 Task: Find a house in Bendigo, VIC for 9 guests from August 8 to August 15, with WiFi, free parking, and TV, within a price range of ₹10,000 to ₹14,000 per night.
Action: Mouse moved to (422, 53)
Screenshot: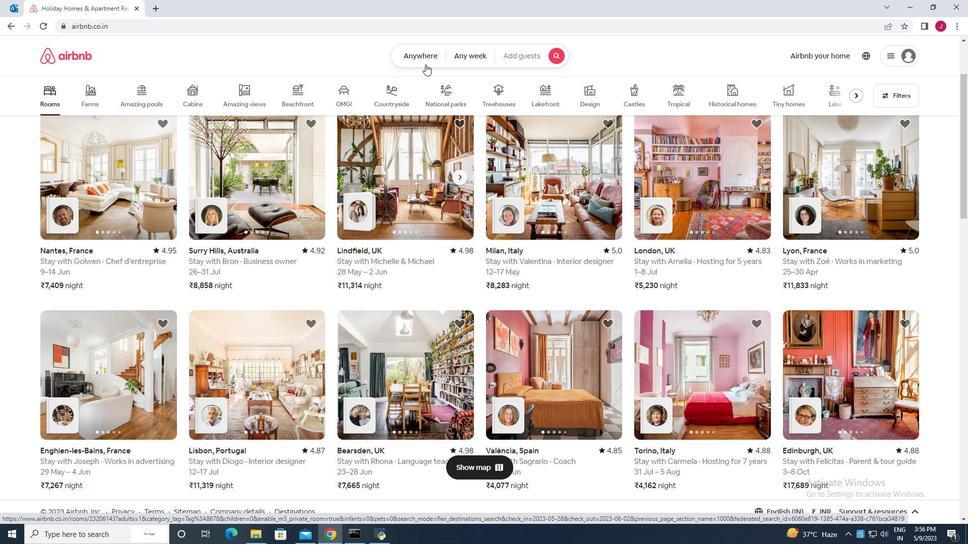 
Action: Mouse pressed left at (422, 53)
Screenshot: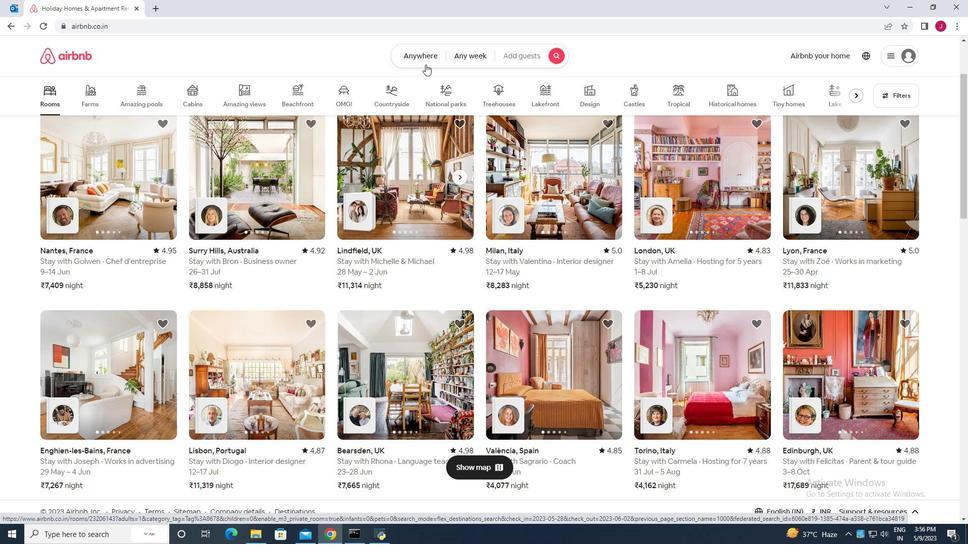 
Action: Mouse moved to (317, 92)
Screenshot: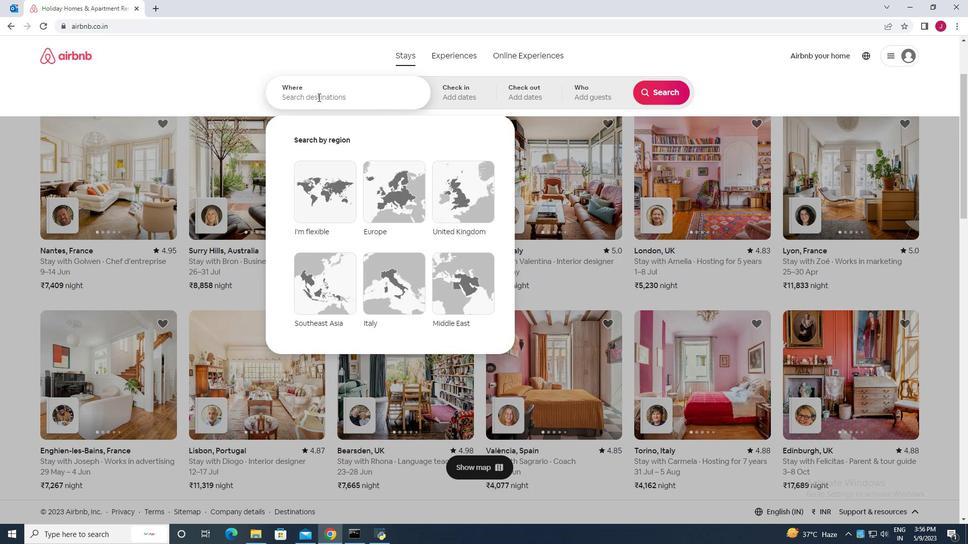 
Action: Mouse pressed left at (317, 92)
Screenshot: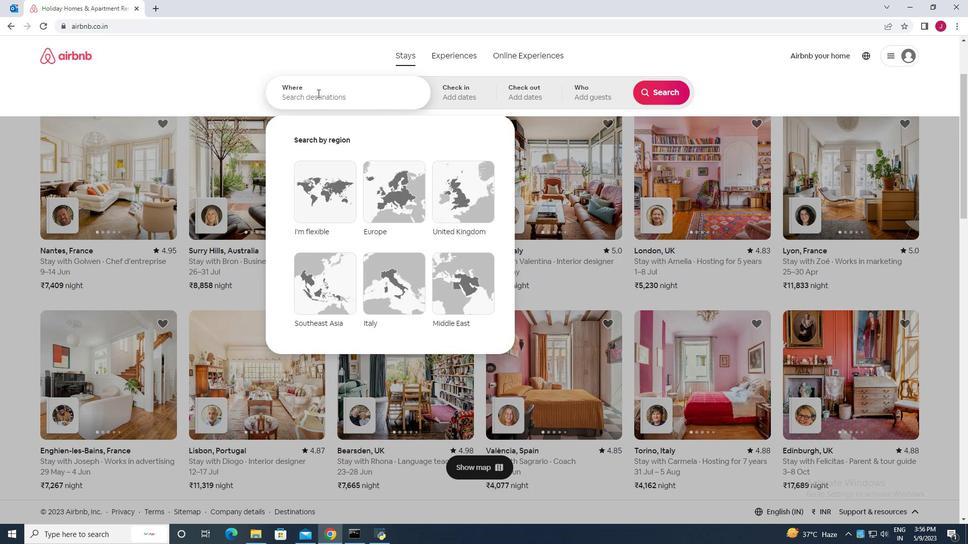 
Action: Key pressed bendigo<Key.space>australia
Screenshot: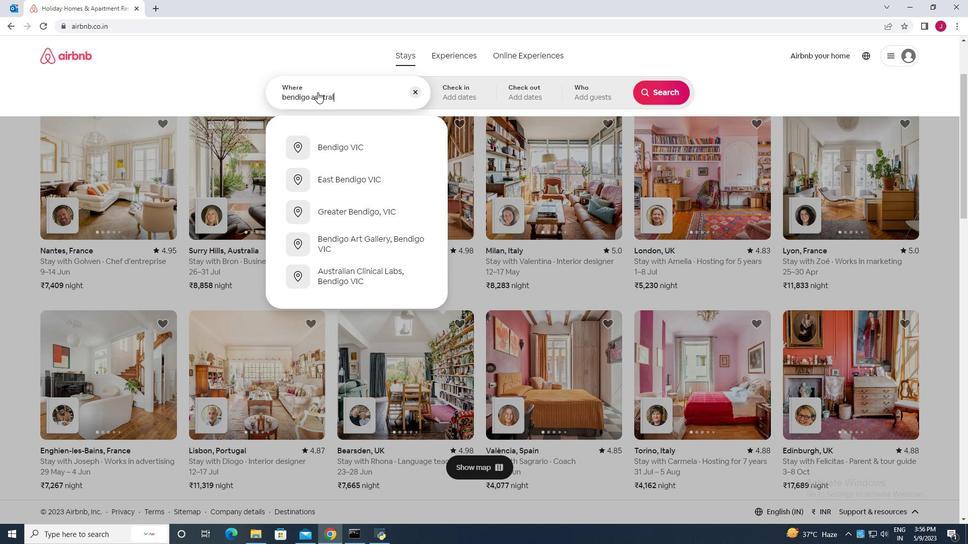 
Action: Mouse moved to (328, 127)
Screenshot: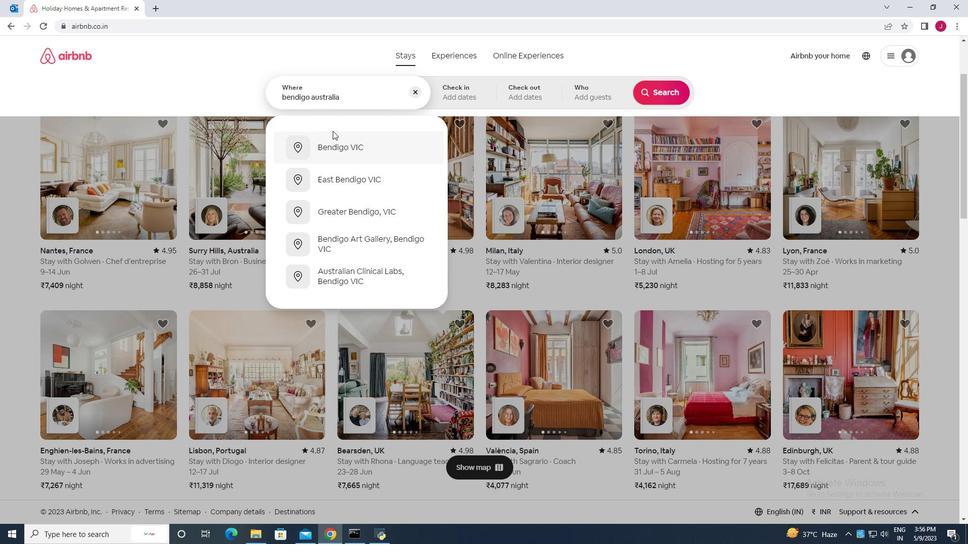 
Action: Key pressed <Key.enter>
Screenshot: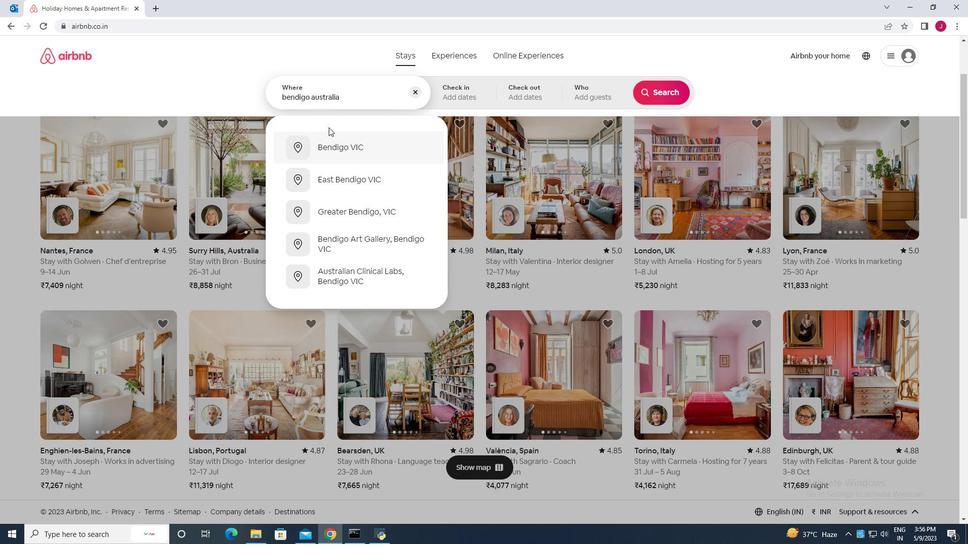 
Action: Mouse moved to (656, 177)
Screenshot: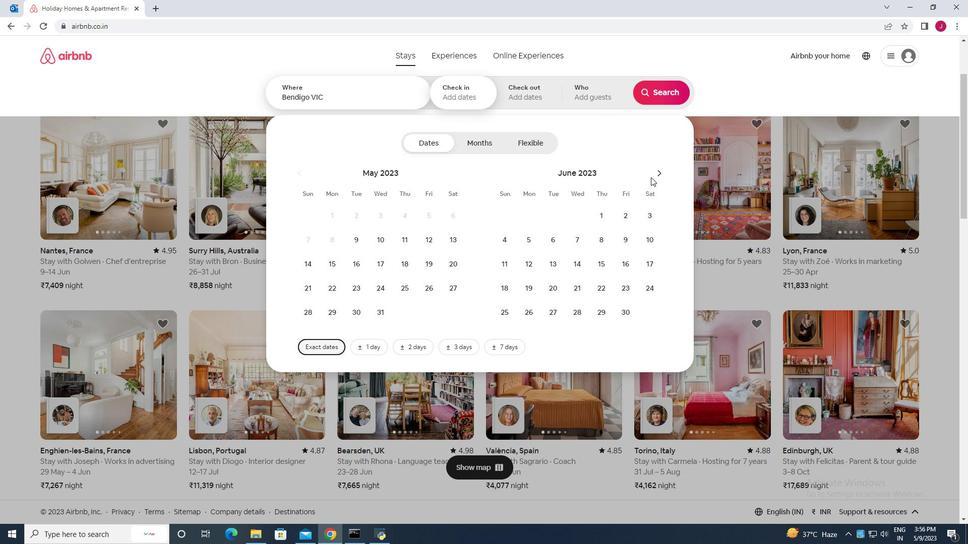 
Action: Mouse pressed left at (656, 177)
Screenshot: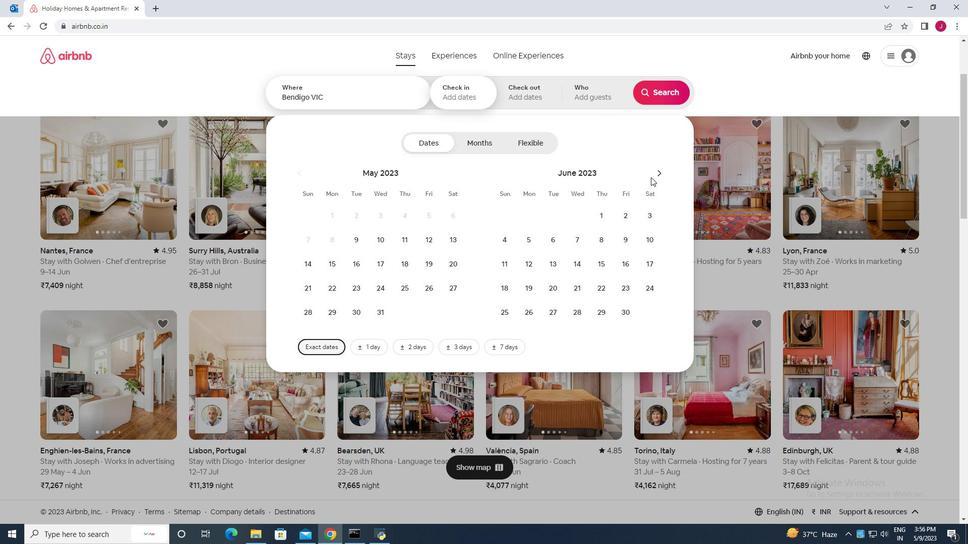 
Action: Mouse pressed left at (656, 177)
Screenshot: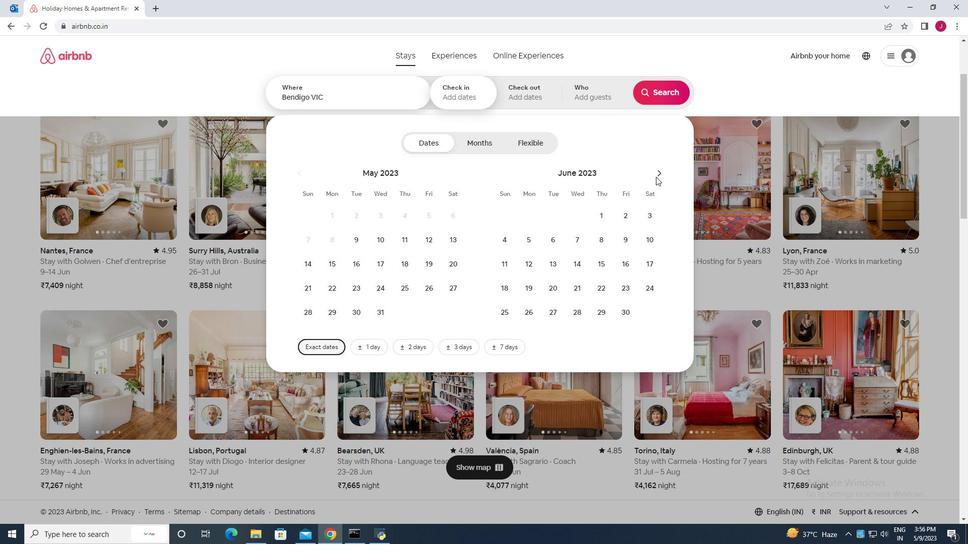 
Action: Mouse moved to (655, 176)
Screenshot: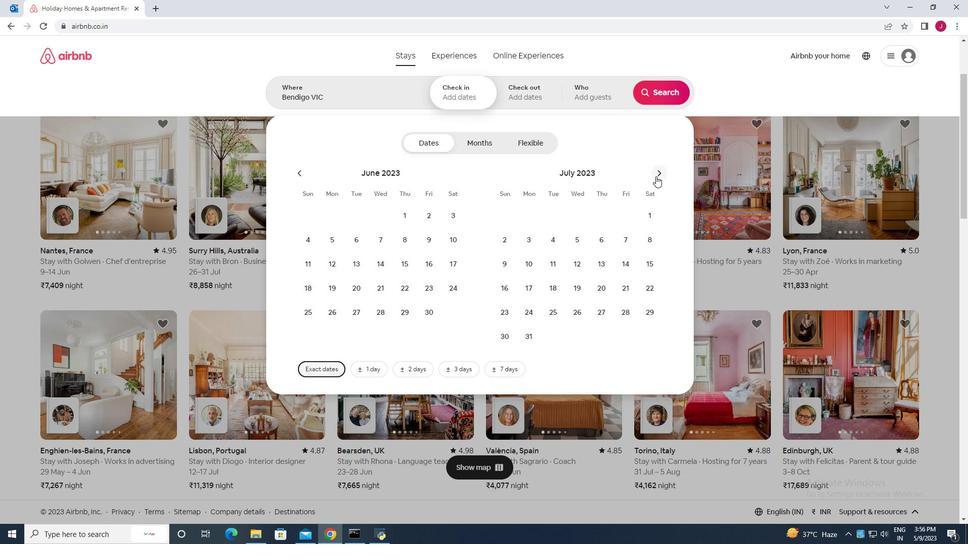 
Action: Mouse pressed left at (655, 176)
Screenshot: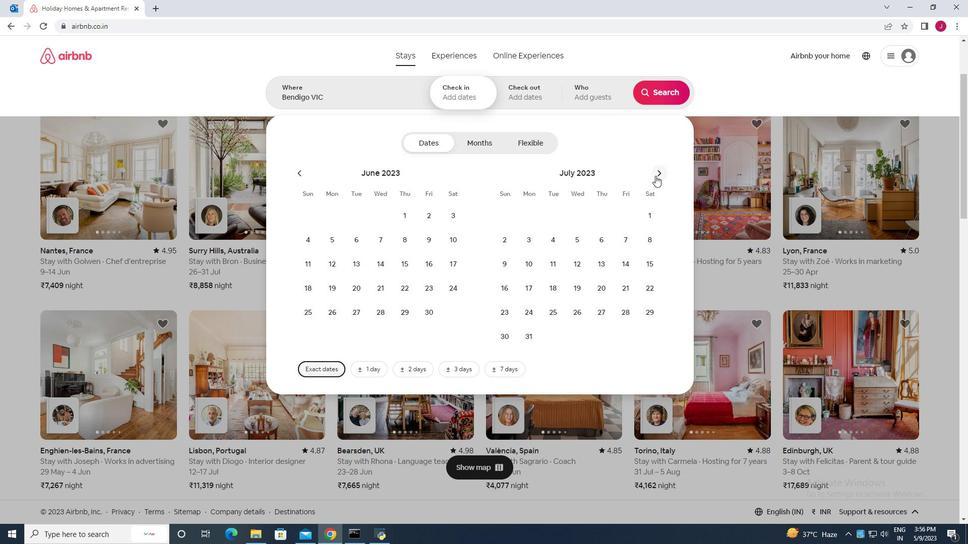 
Action: Mouse moved to (550, 243)
Screenshot: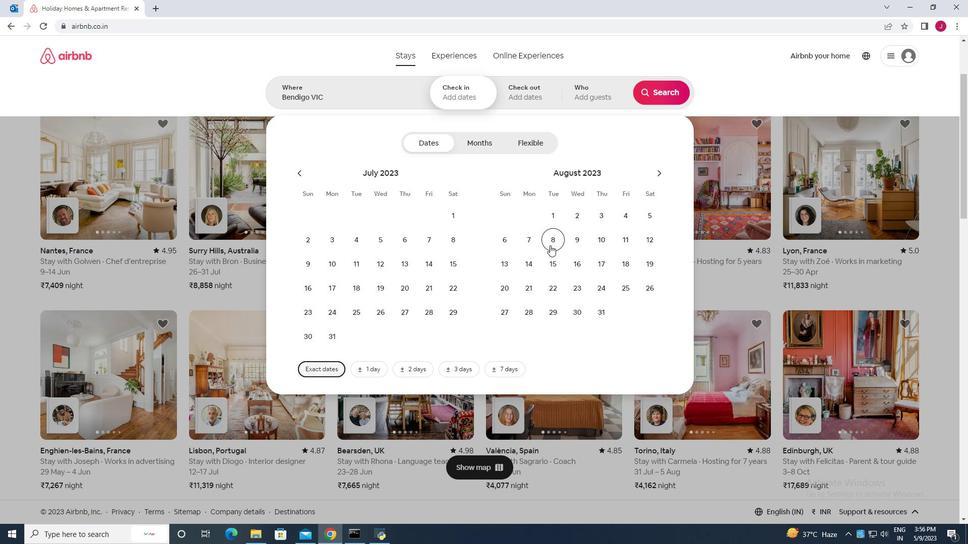 
Action: Mouse pressed left at (550, 243)
Screenshot: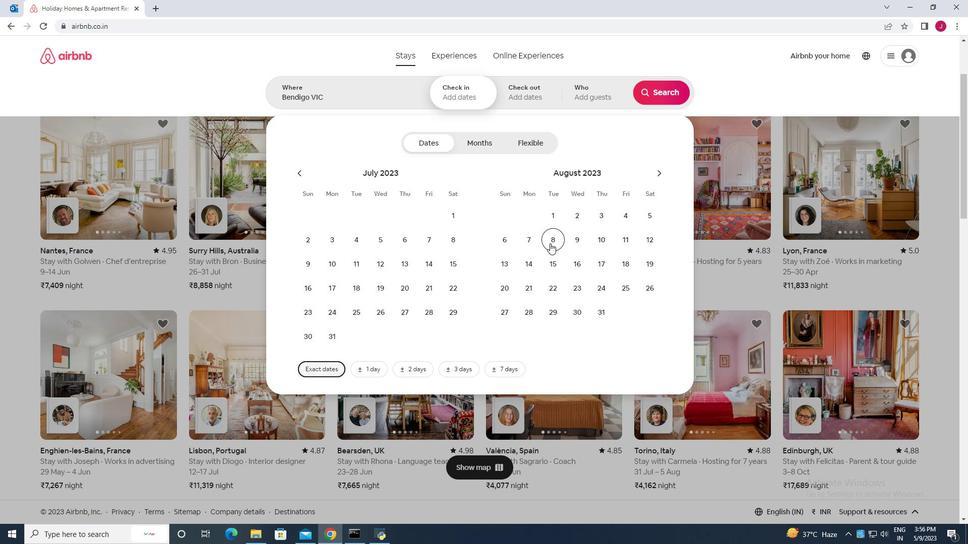 
Action: Mouse moved to (553, 261)
Screenshot: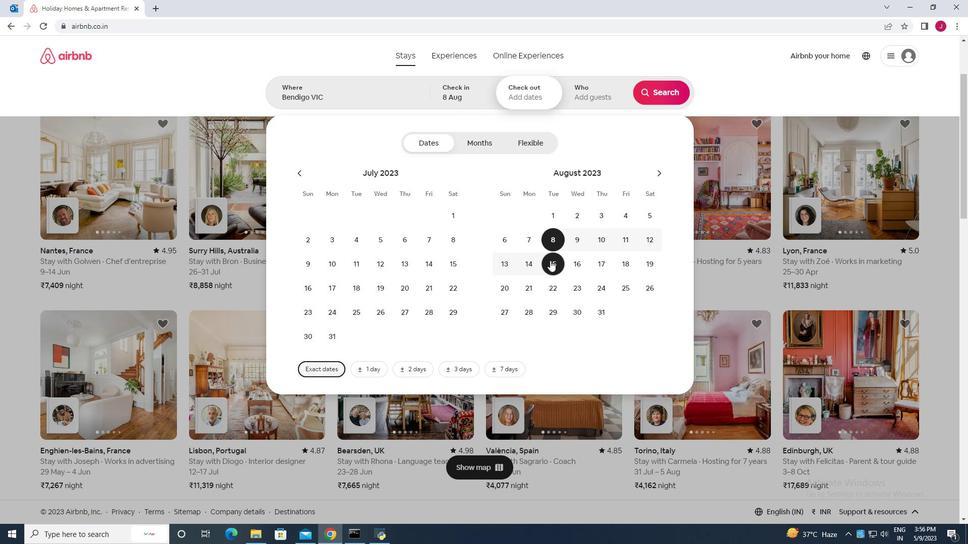 
Action: Mouse pressed left at (553, 261)
Screenshot: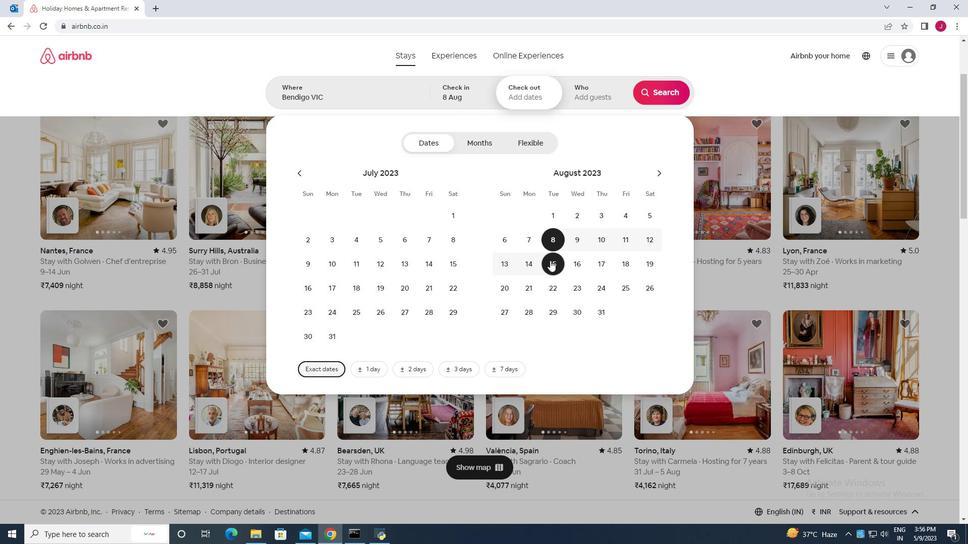 
Action: Mouse moved to (600, 94)
Screenshot: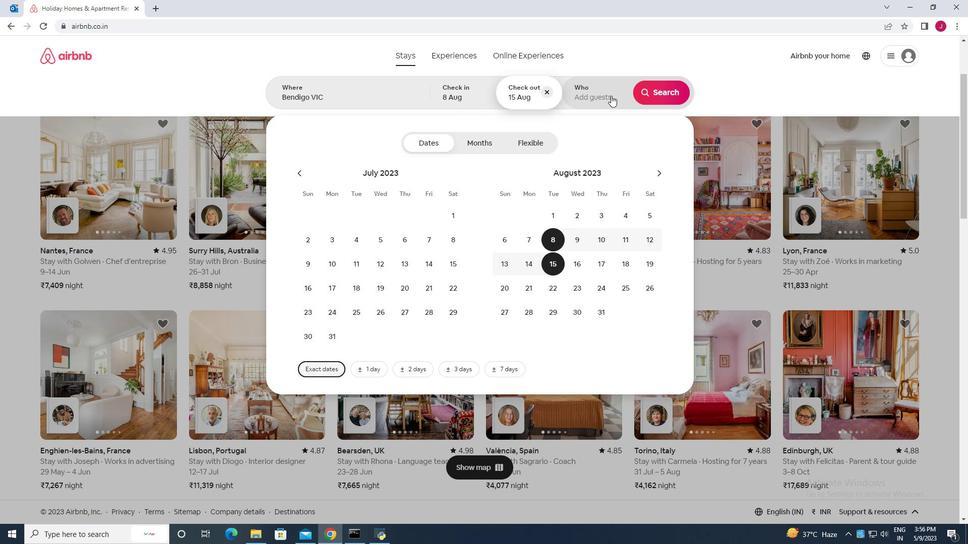 
Action: Mouse pressed left at (600, 94)
Screenshot: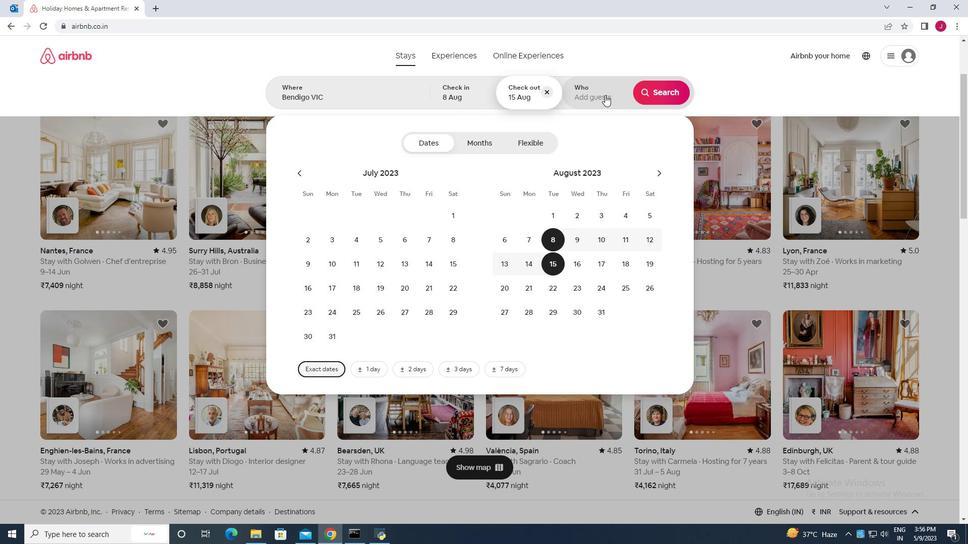 
Action: Mouse moved to (659, 145)
Screenshot: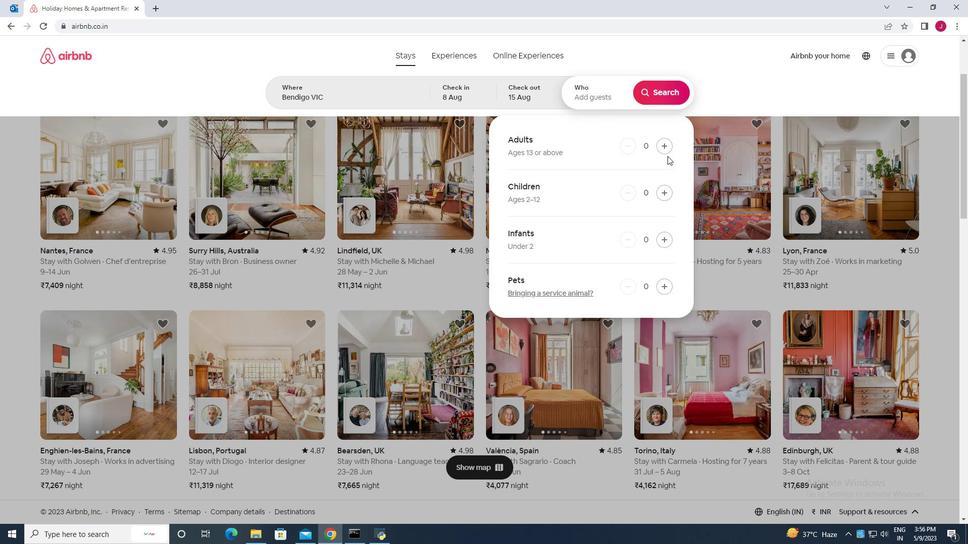 
Action: Mouse pressed left at (659, 145)
Screenshot: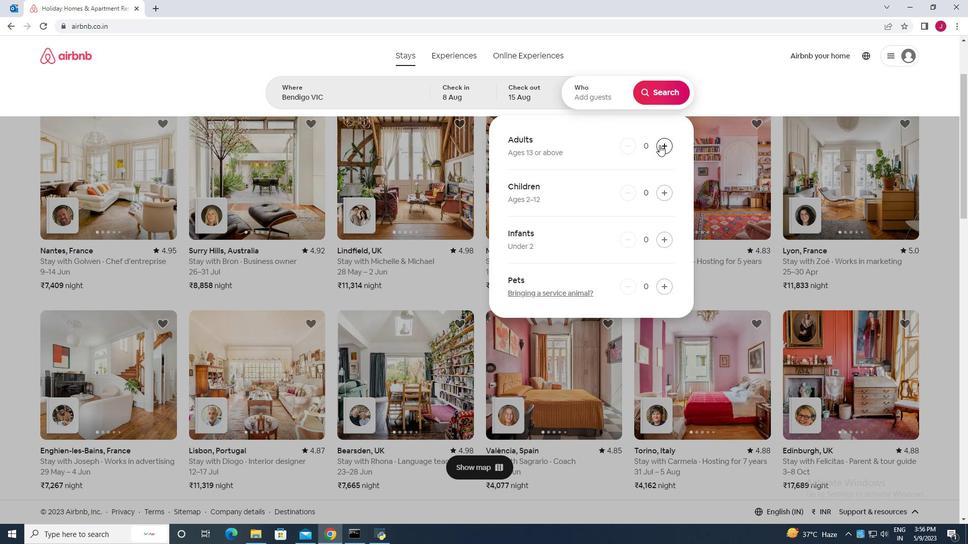 
Action: Mouse moved to (661, 145)
Screenshot: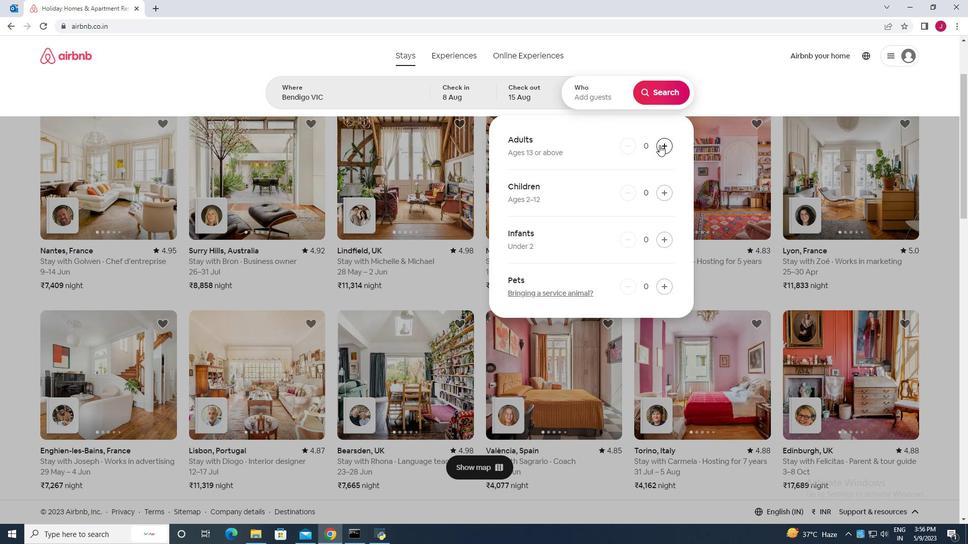 
Action: Mouse pressed left at (661, 145)
Screenshot: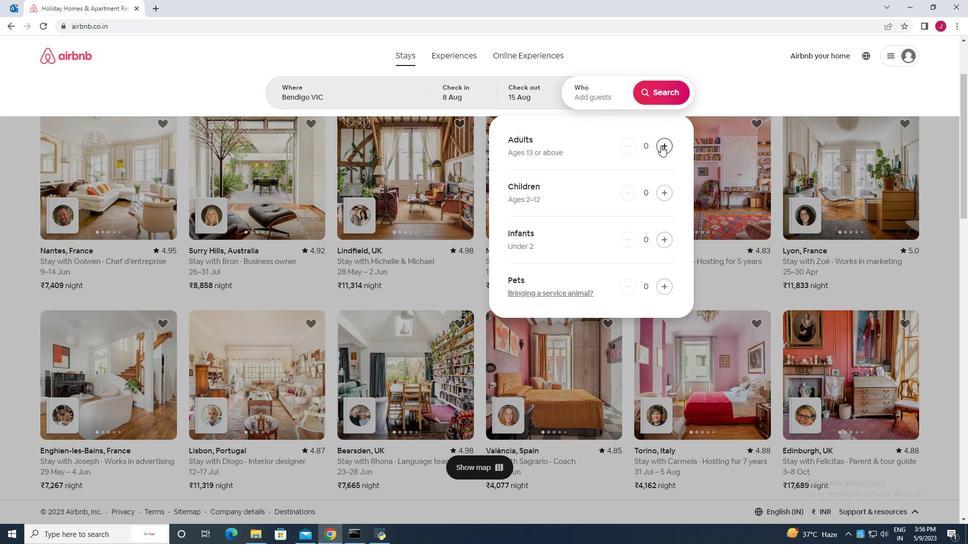 
Action: Mouse moved to (661, 145)
Screenshot: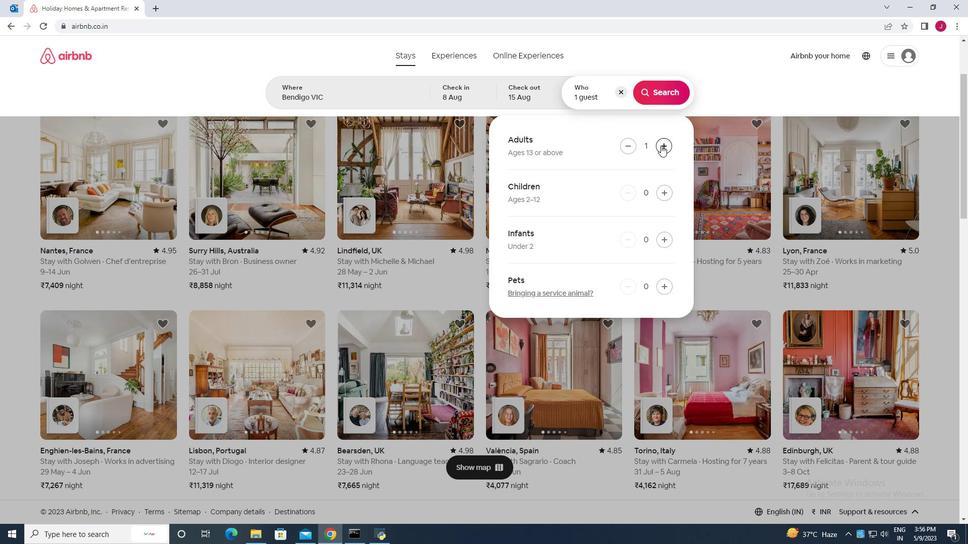 
Action: Mouse pressed left at (661, 145)
Screenshot: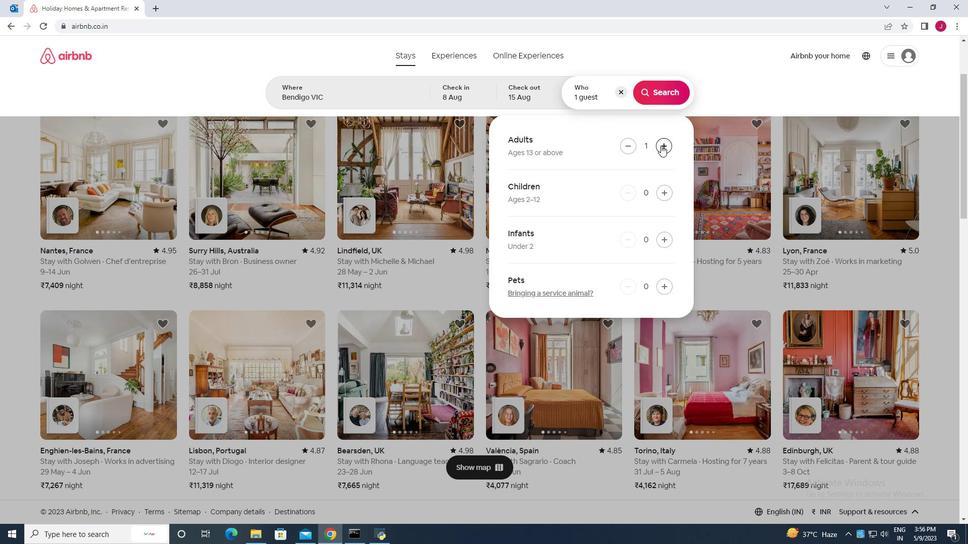 
Action: Mouse pressed left at (661, 145)
Screenshot: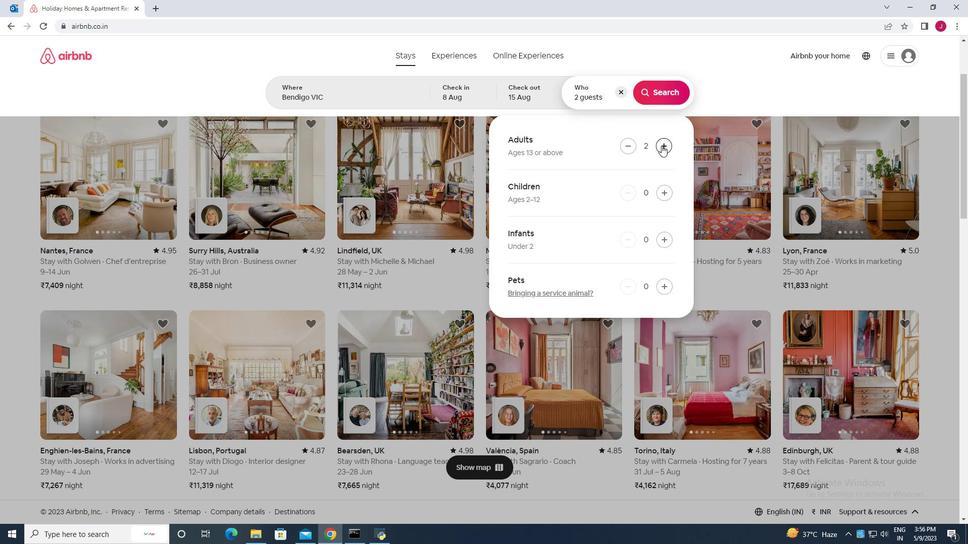 
Action: Mouse pressed left at (661, 145)
Screenshot: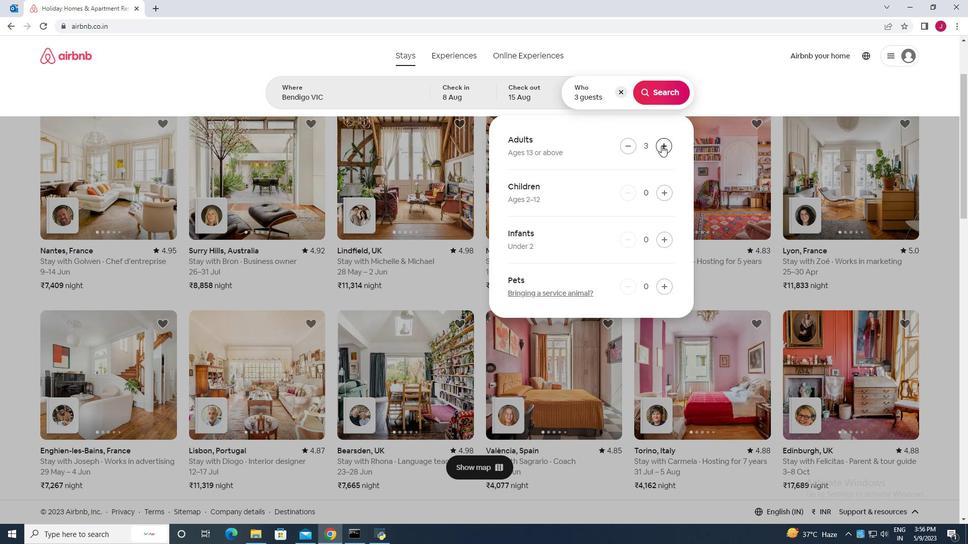 
Action: Mouse pressed left at (661, 145)
Screenshot: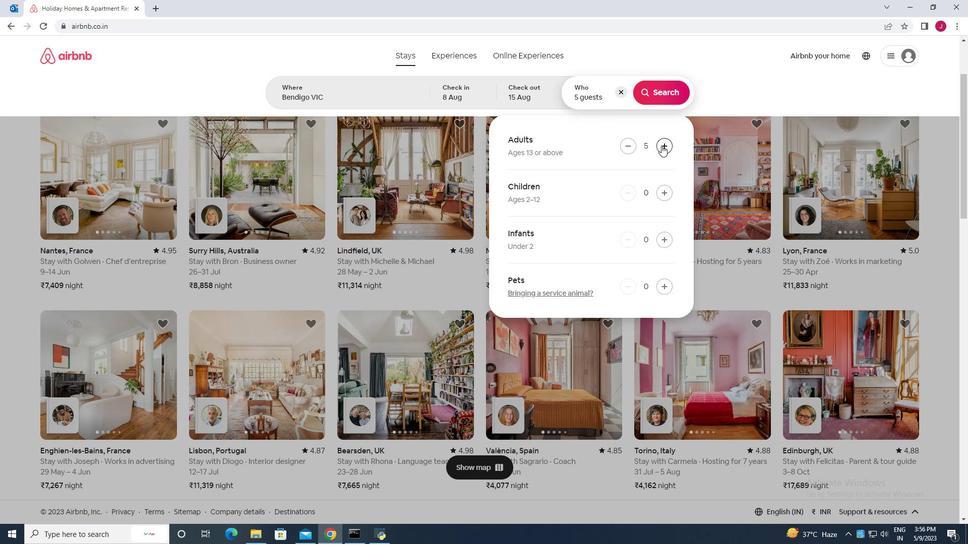 
Action: Mouse pressed left at (661, 145)
Screenshot: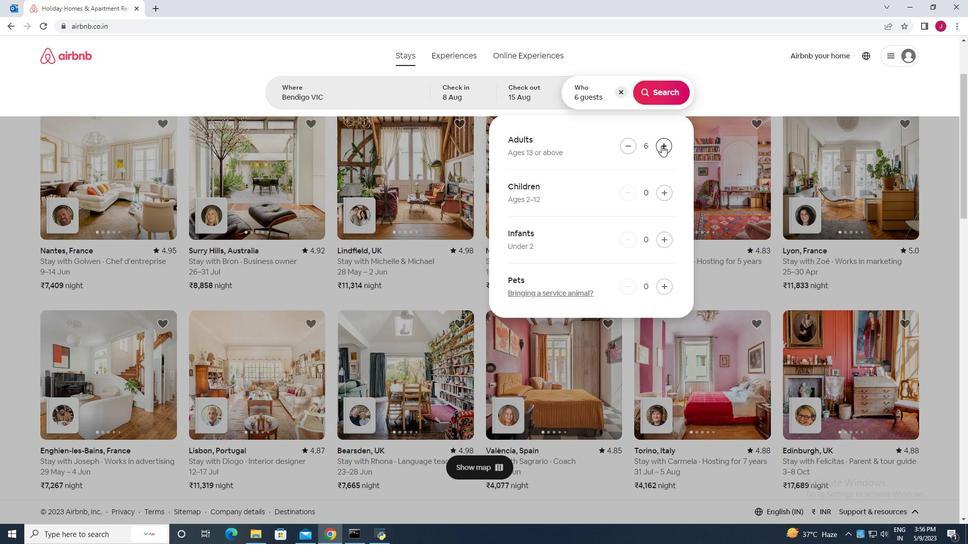 
Action: Mouse pressed left at (661, 145)
Screenshot: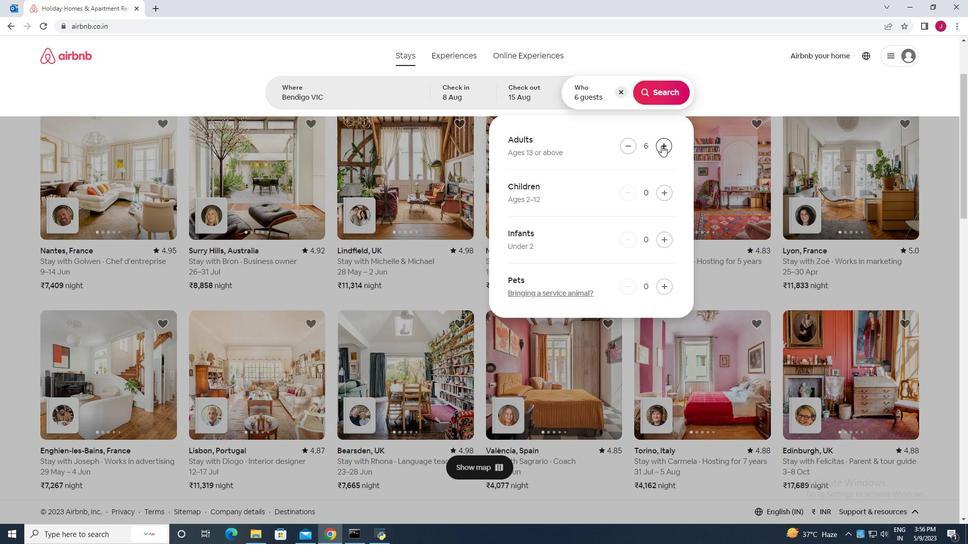 
Action: Mouse moved to (666, 147)
Screenshot: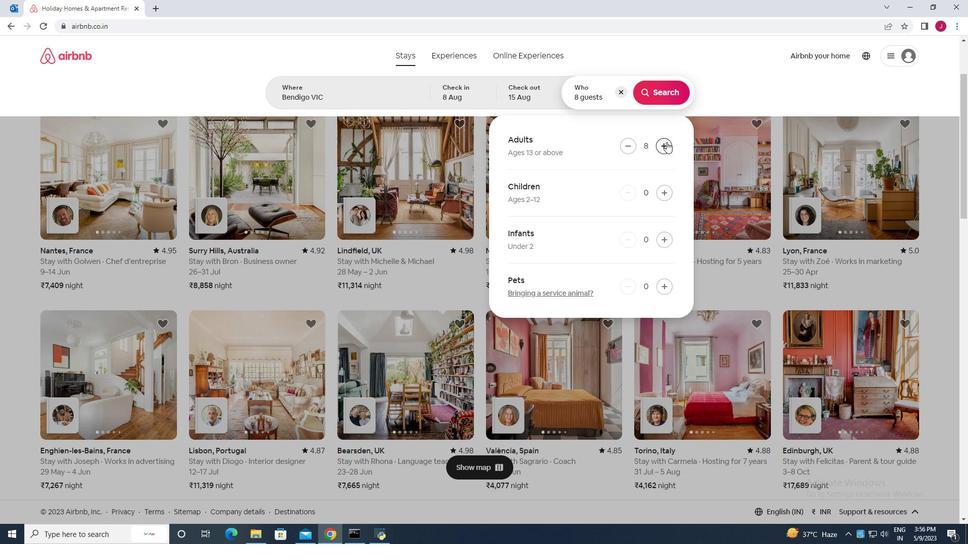 
Action: Mouse pressed left at (666, 147)
Screenshot: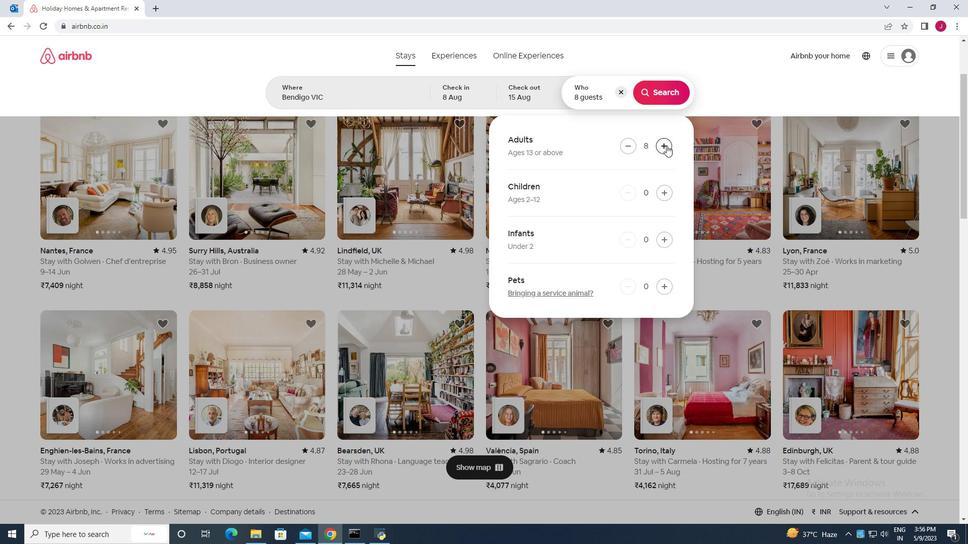 
Action: Mouse moved to (664, 88)
Screenshot: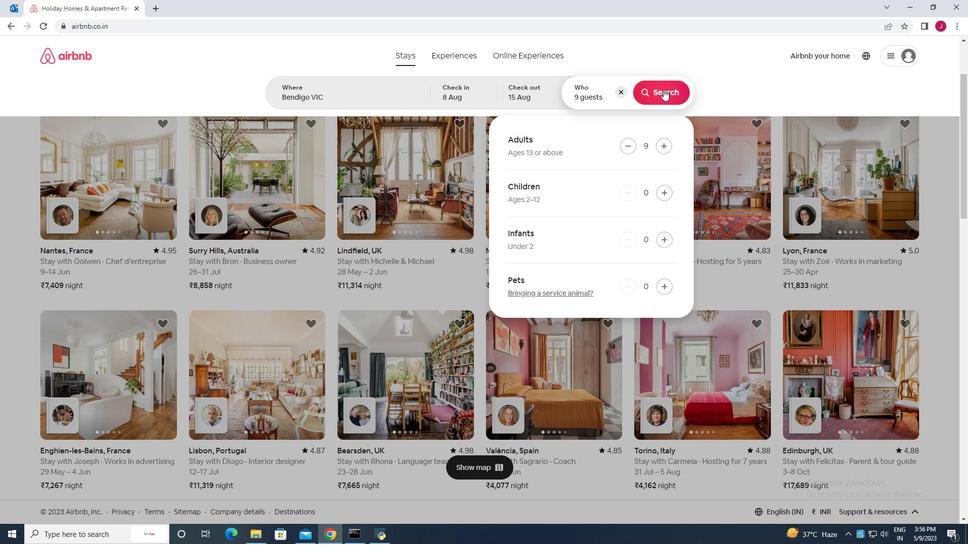 
Action: Mouse pressed left at (664, 88)
Screenshot: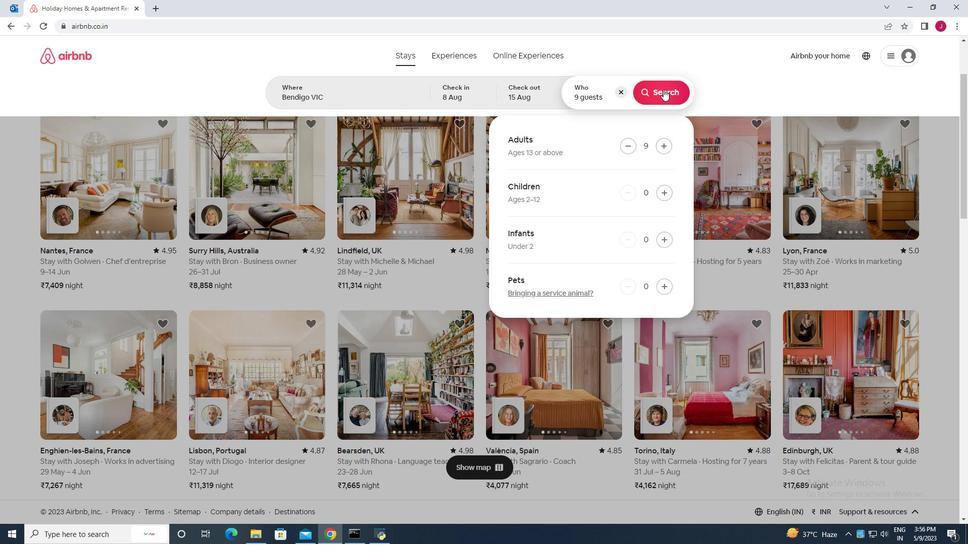 
Action: Mouse moved to (932, 94)
Screenshot: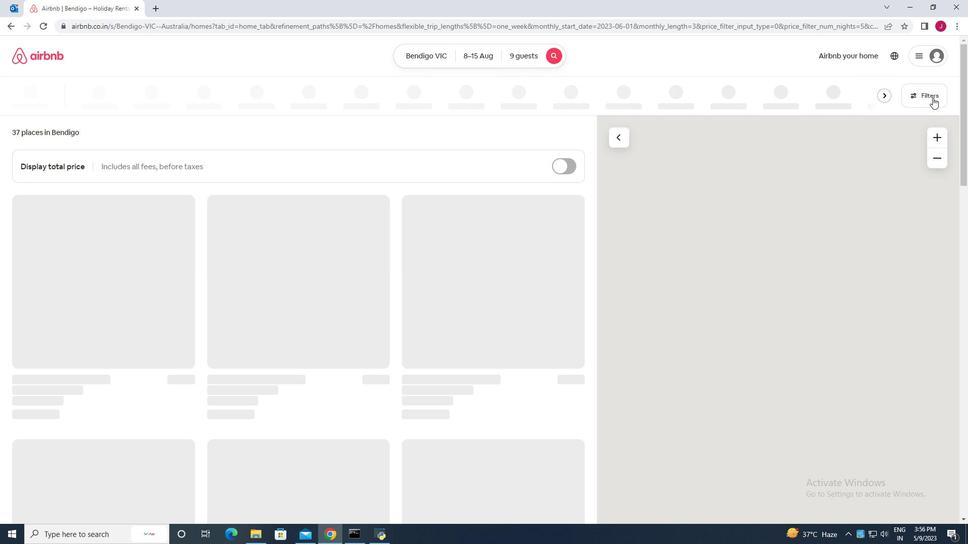 
Action: Mouse pressed left at (932, 94)
Screenshot: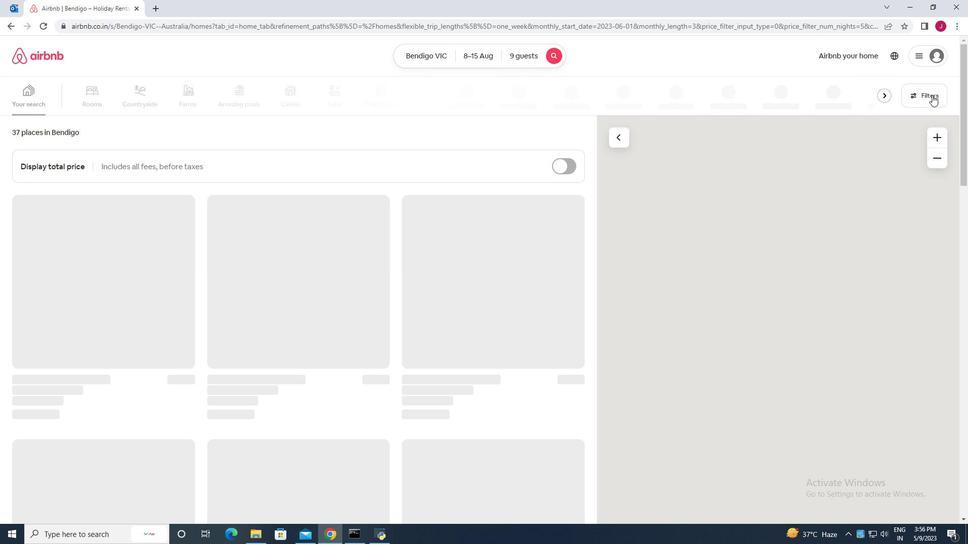 
Action: Mouse moved to (390, 336)
Screenshot: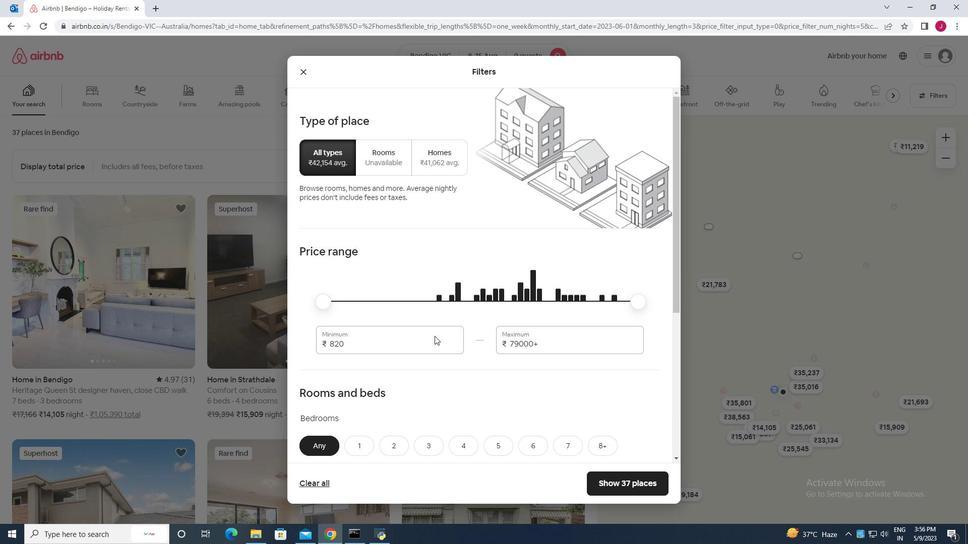 
Action: Mouse pressed left at (390, 336)
Screenshot: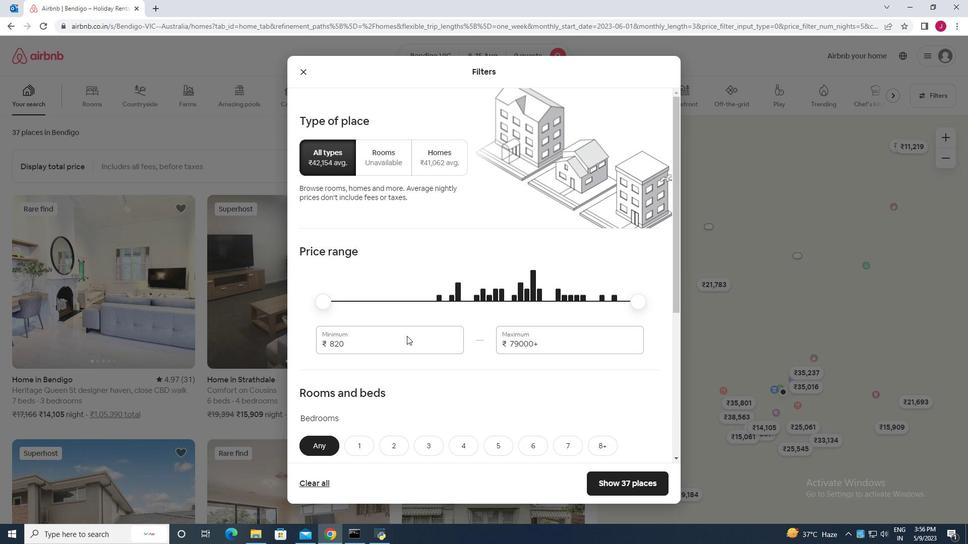 
Action: Mouse moved to (390, 336)
Screenshot: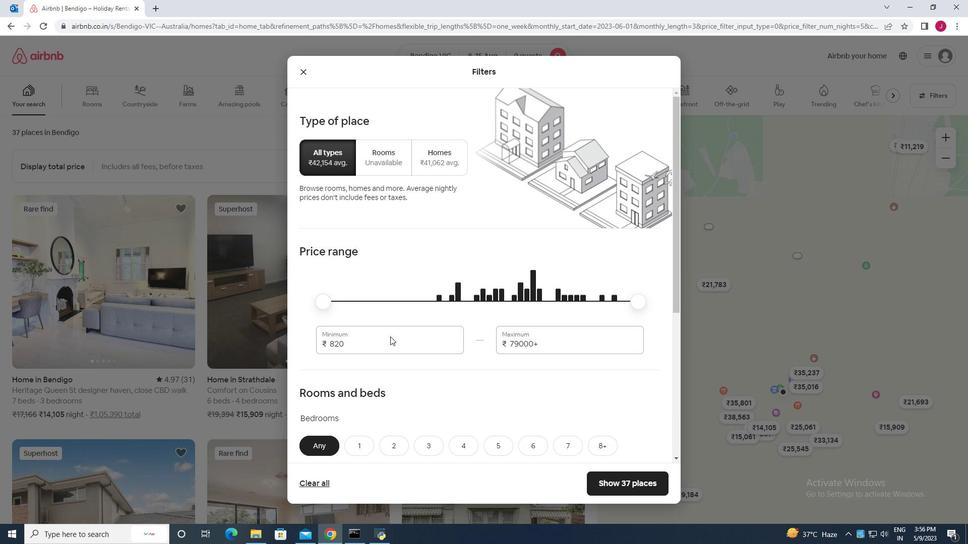 
Action: Key pressed <Key.backspace><Key.backspace><Key.backspace>10000
Screenshot: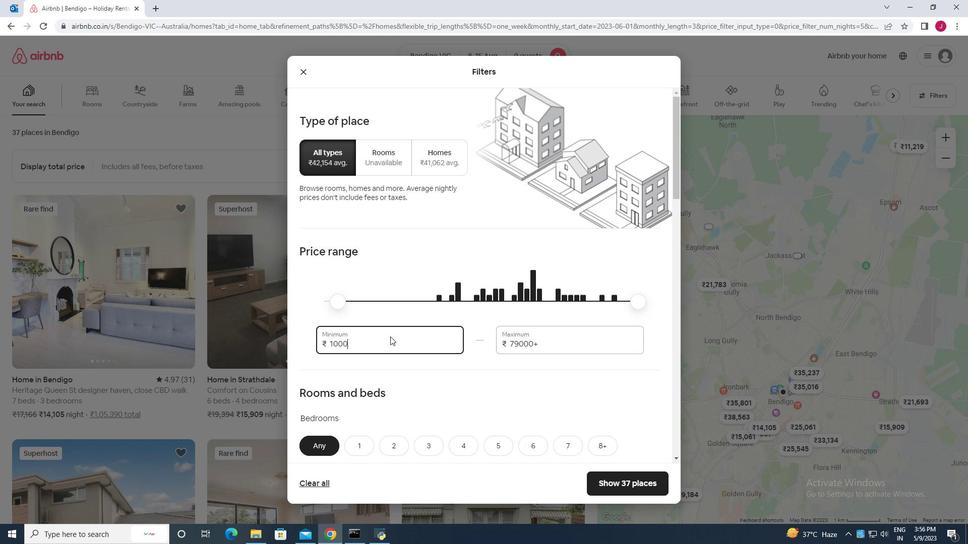 
Action: Mouse moved to (552, 343)
Screenshot: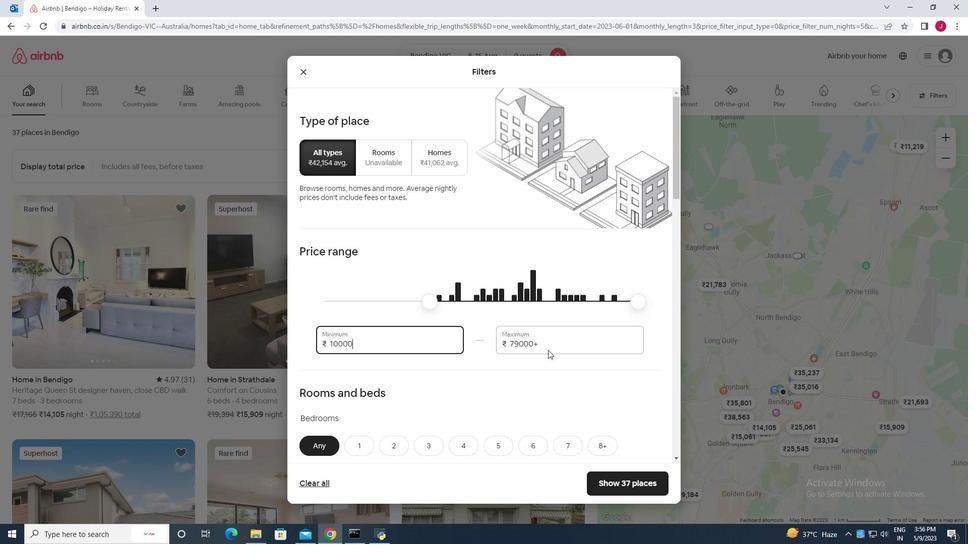 
Action: Mouse pressed left at (552, 343)
Screenshot: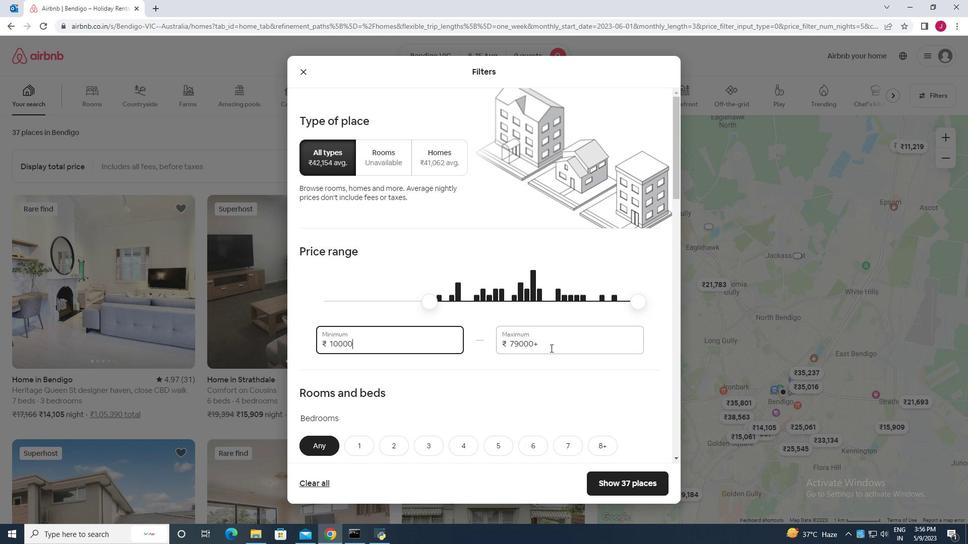 
Action: Key pressed <Key.backspace><Key.backspace><Key.backspace><Key.backspace><Key.backspace><Key.backspace><Key.backspace><Key.backspace><Key.backspace><Key.backspace><Key.backspace><Key.backspace>14000
Screenshot: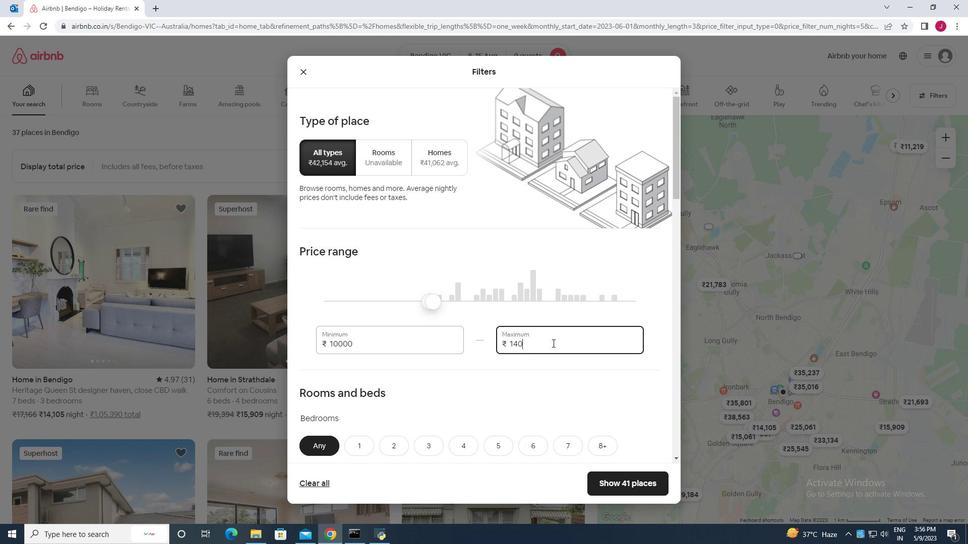 
Action: Mouse moved to (553, 347)
Screenshot: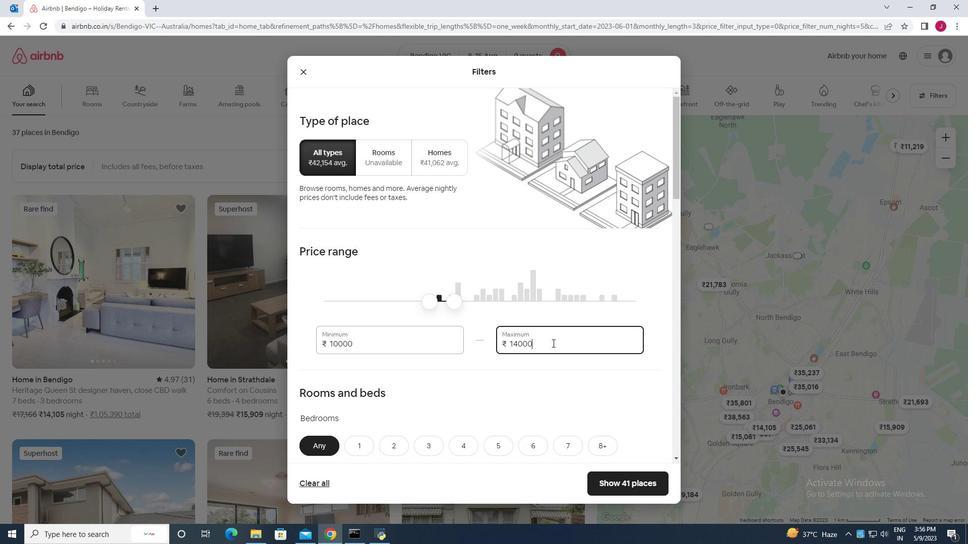 
Action: Mouse scrolled (553, 346) with delta (0, 0)
Screenshot: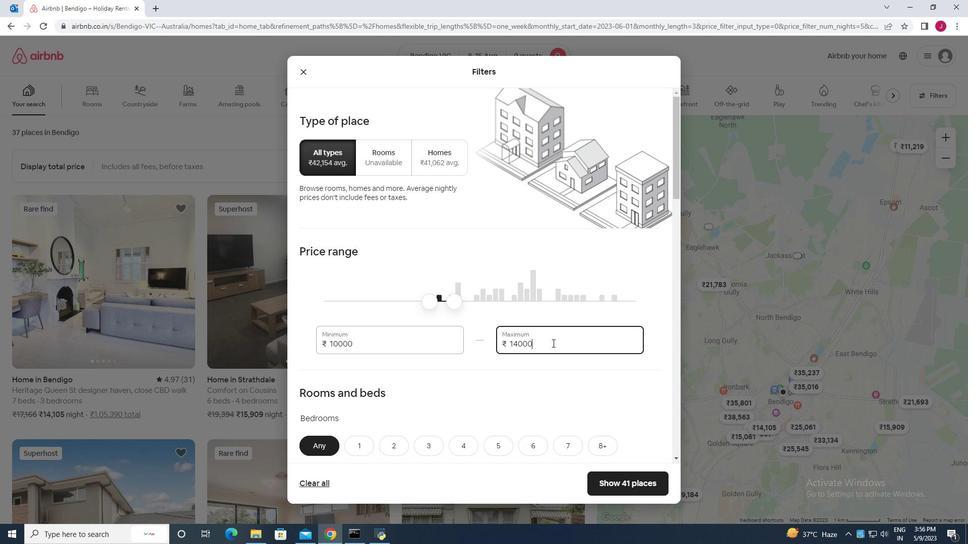 
Action: Mouse moved to (553, 350)
Screenshot: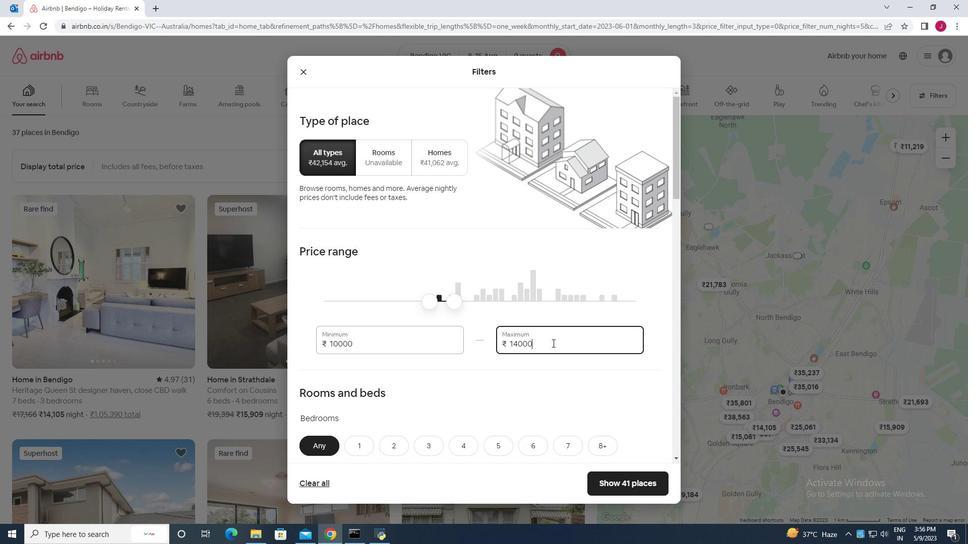 
Action: Mouse scrolled (553, 350) with delta (0, 0)
Screenshot: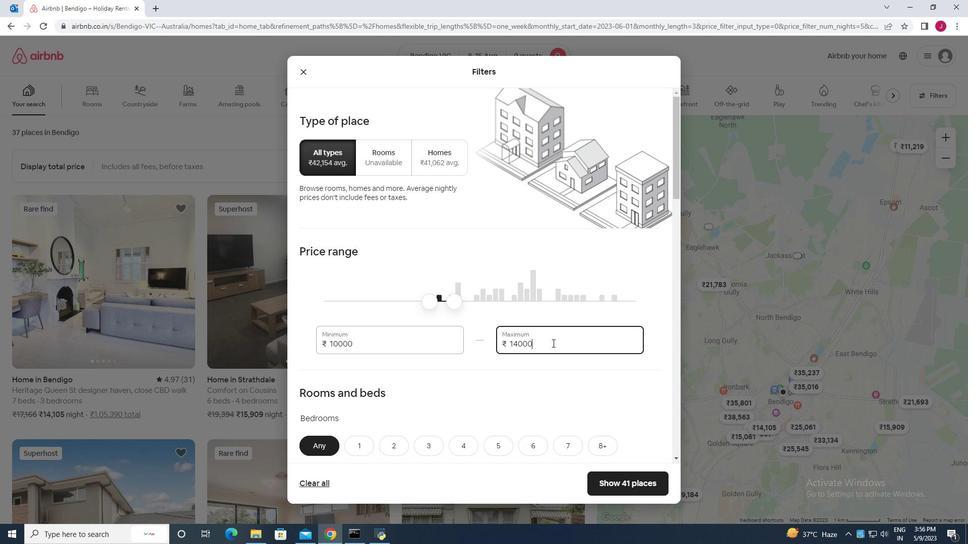 
Action: Mouse moved to (553, 352)
Screenshot: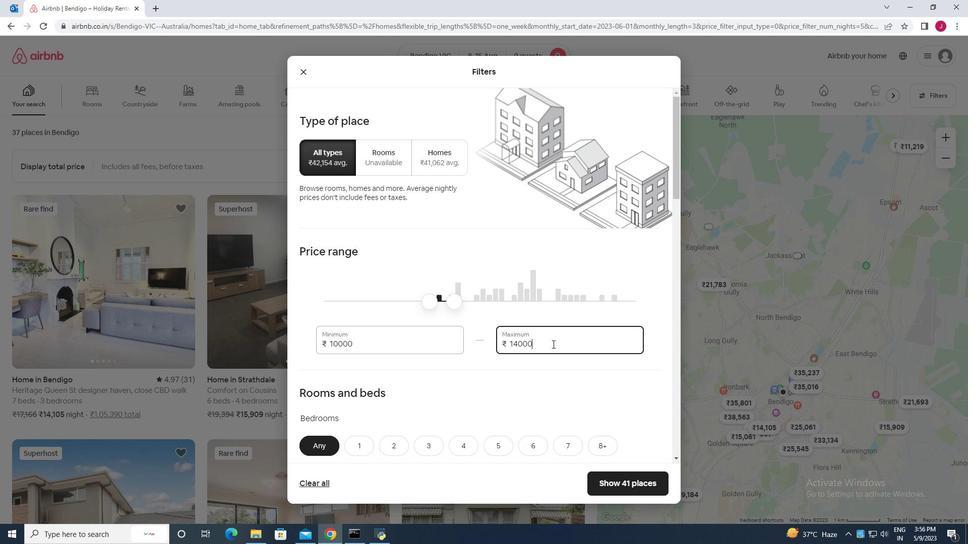 
Action: Mouse scrolled (553, 351) with delta (0, 0)
Screenshot: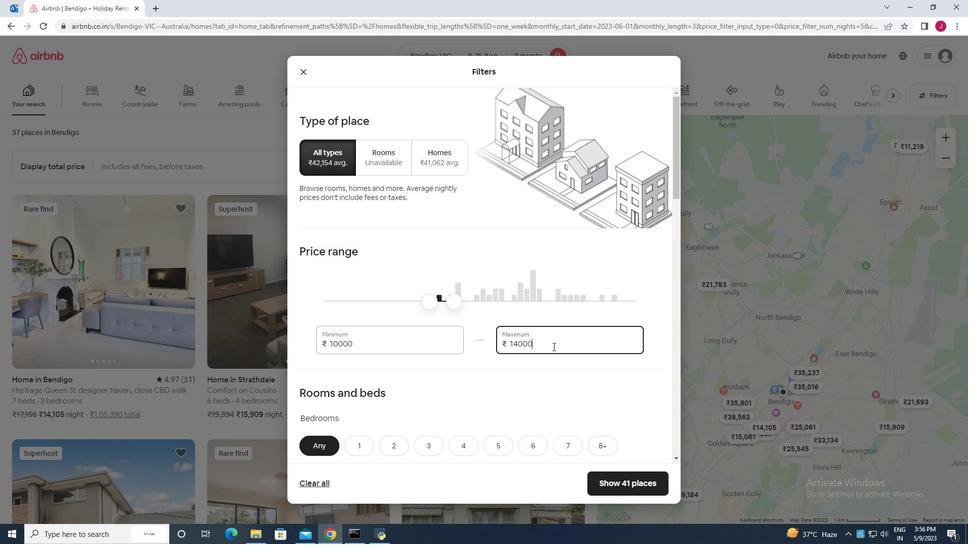 
Action: Mouse moved to (548, 351)
Screenshot: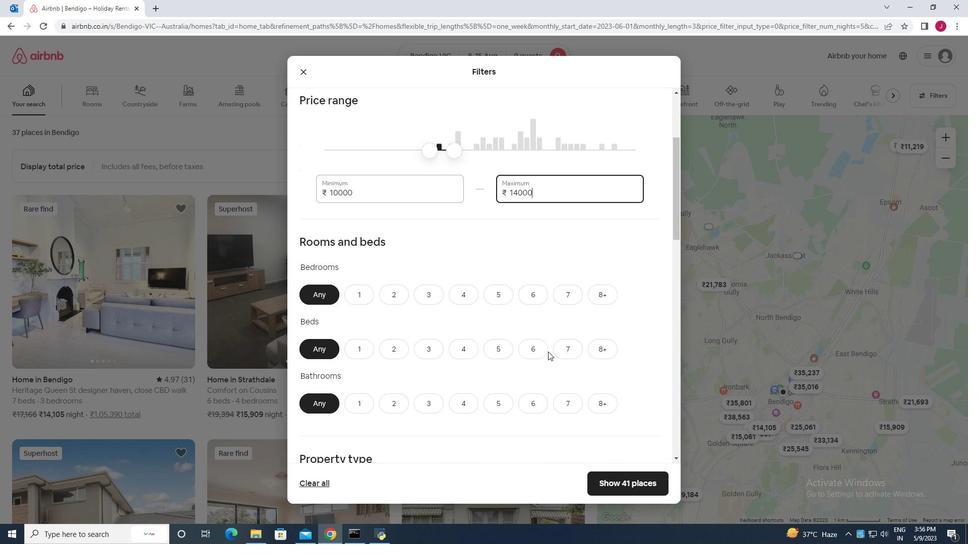 
Action: Mouse scrolled (548, 350) with delta (0, 0)
Screenshot: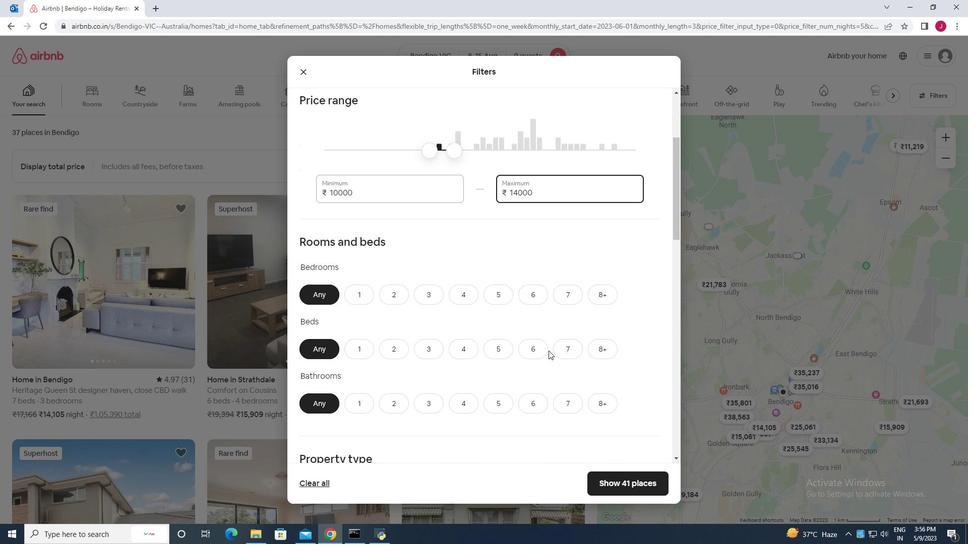 
Action: Mouse moved to (498, 243)
Screenshot: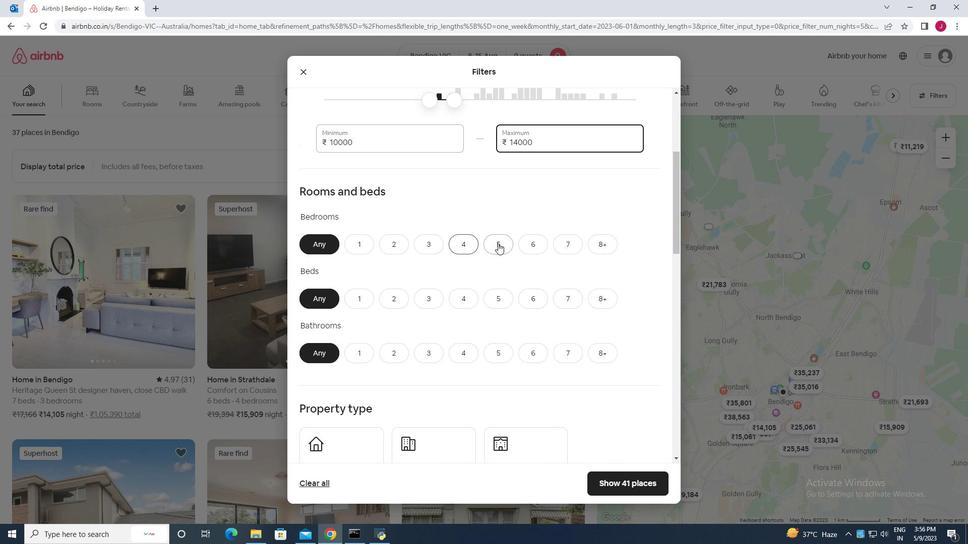 
Action: Mouse pressed left at (498, 243)
Screenshot: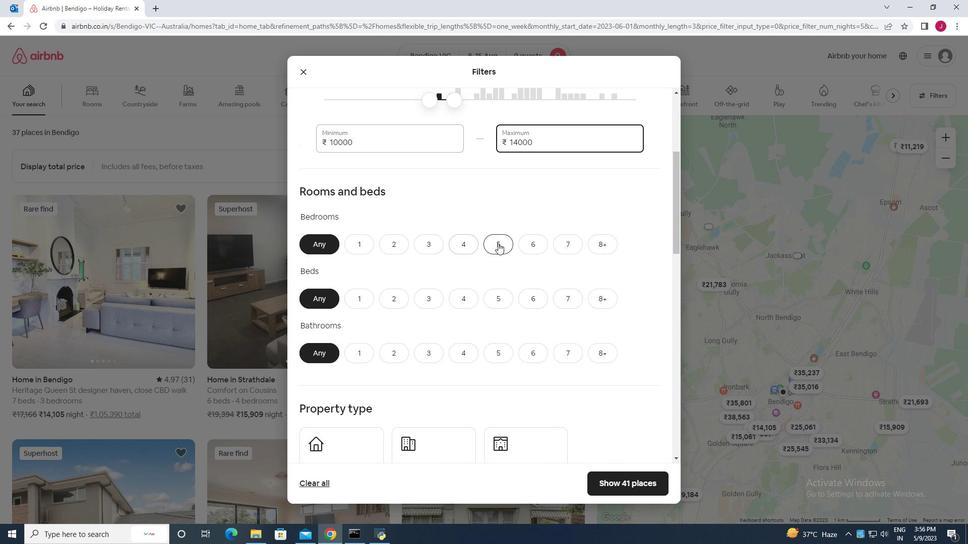 
Action: Mouse moved to (605, 301)
Screenshot: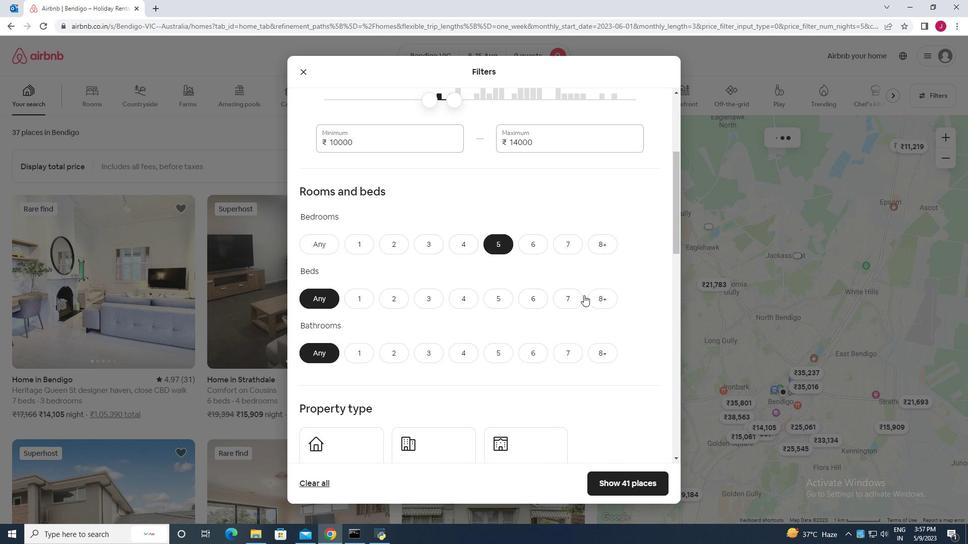 
Action: Mouse pressed left at (605, 301)
Screenshot: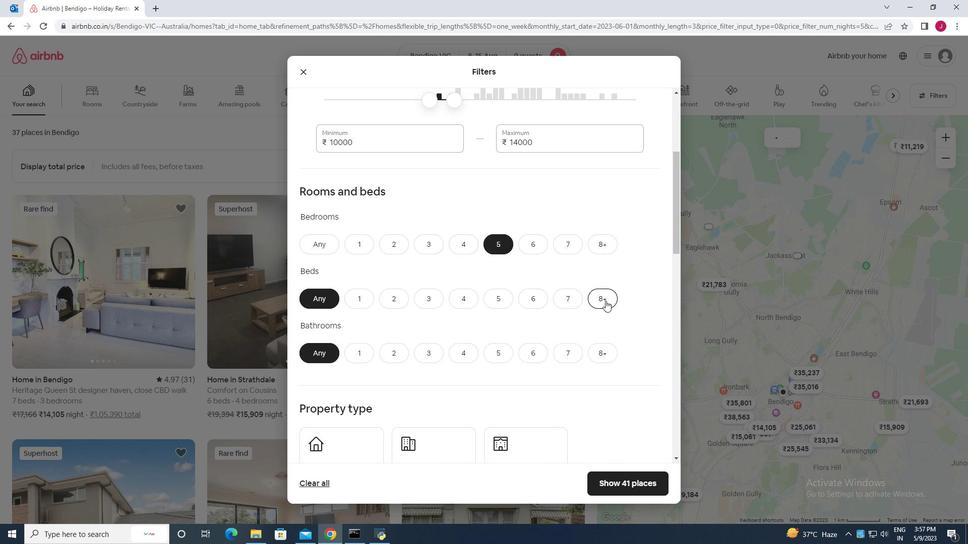 
Action: Mouse moved to (501, 354)
Screenshot: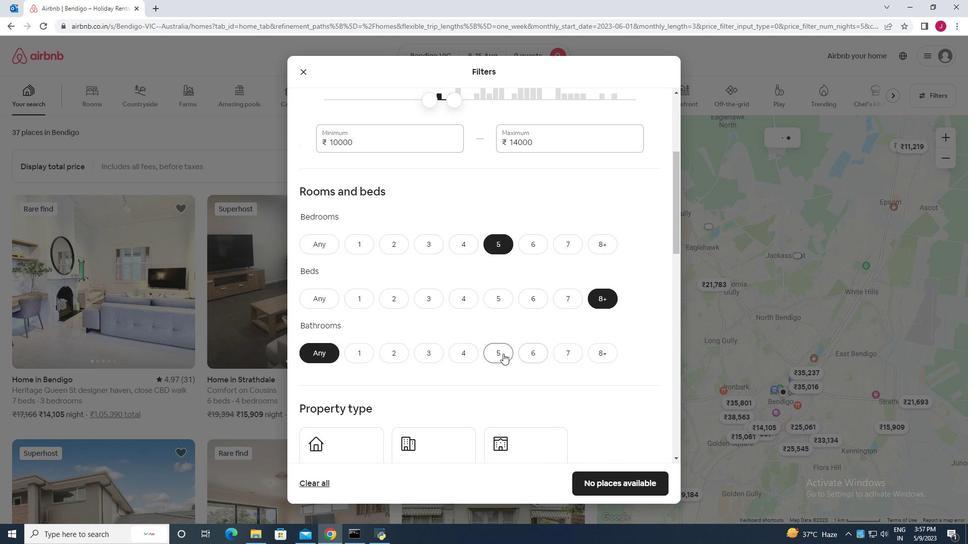 
Action: Mouse pressed left at (501, 354)
Screenshot: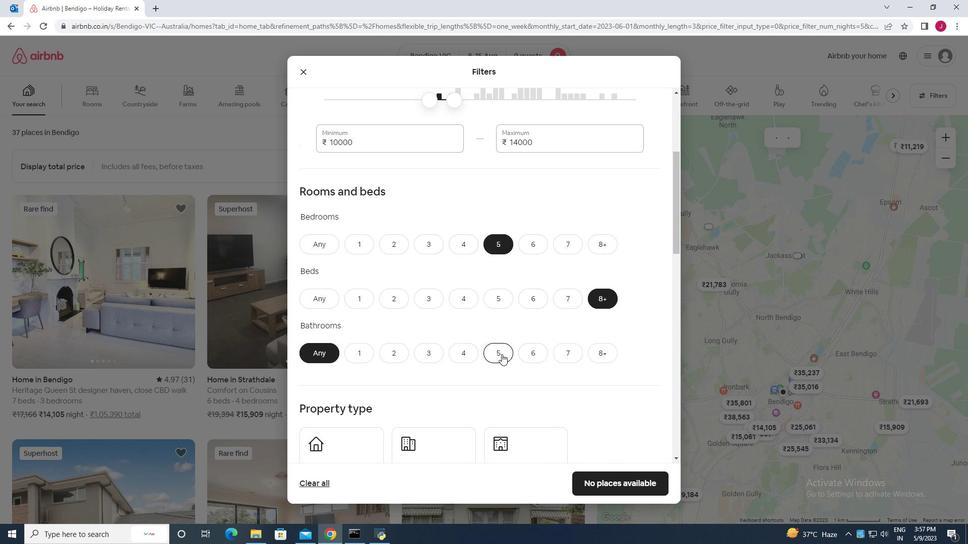 
Action: Mouse moved to (456, 332)
Screenshot: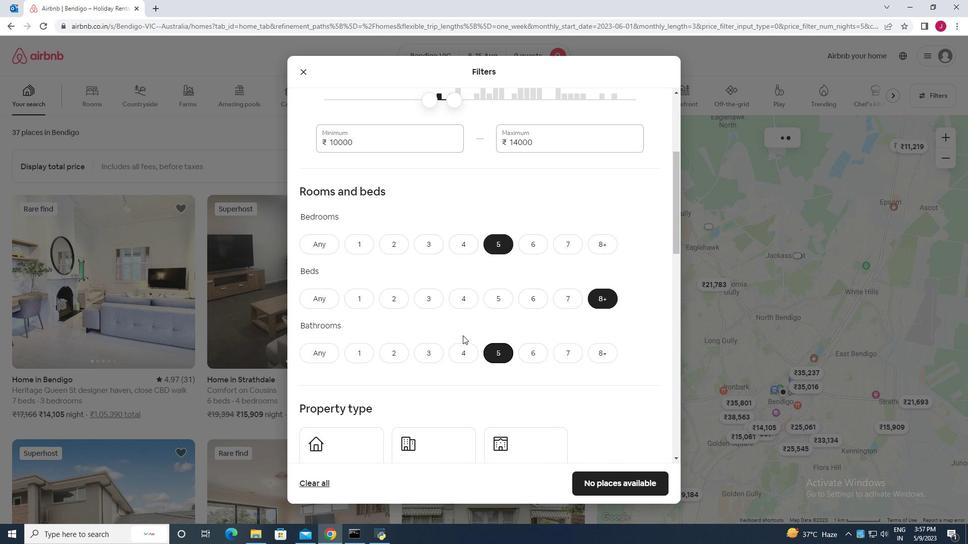 
Action: Mouse scrolled (456, 332) with delta (0, 0)
Screenshot: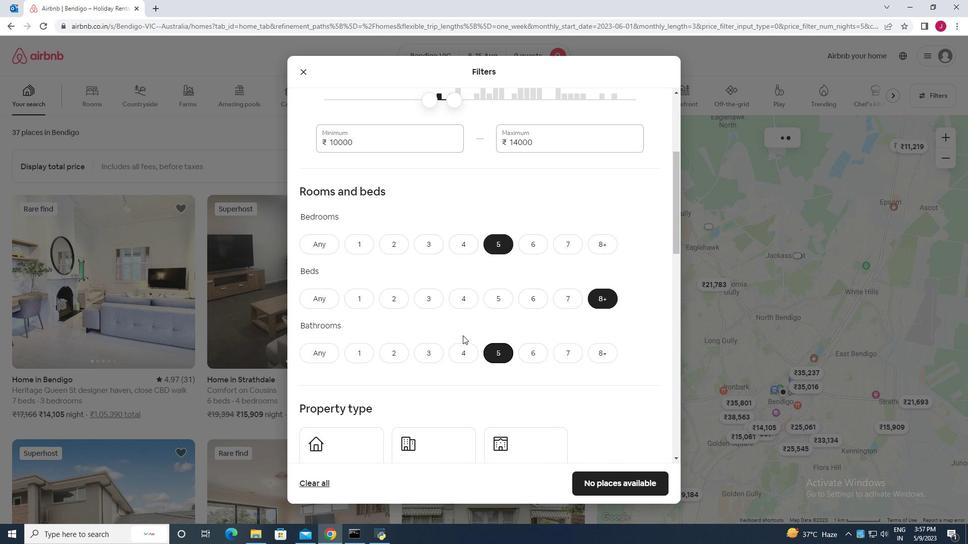 
Action: Mouse scrolled (456, 332) with delta (0, 0)
Screenshot: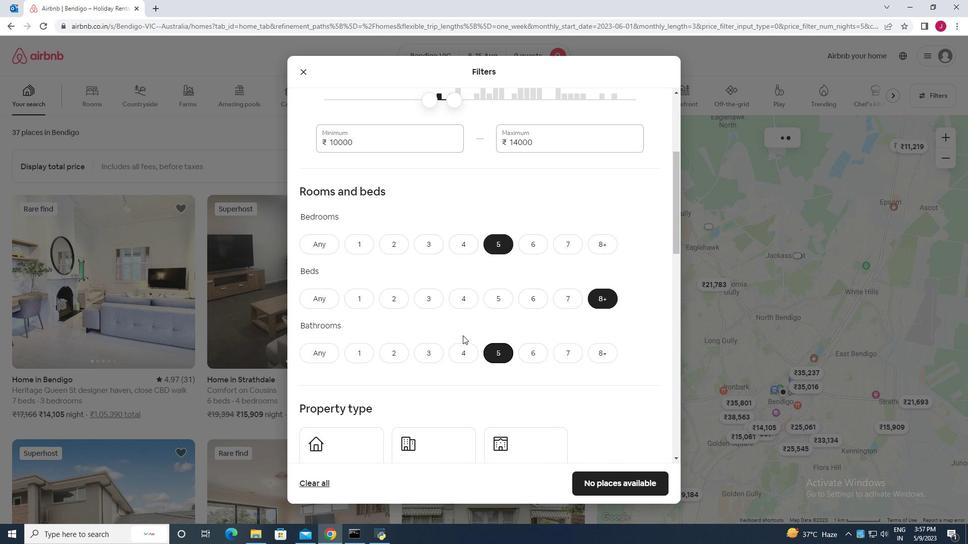 
Action: Mouse scrolled (456, 332) with delta (0, 0)
Screenshot: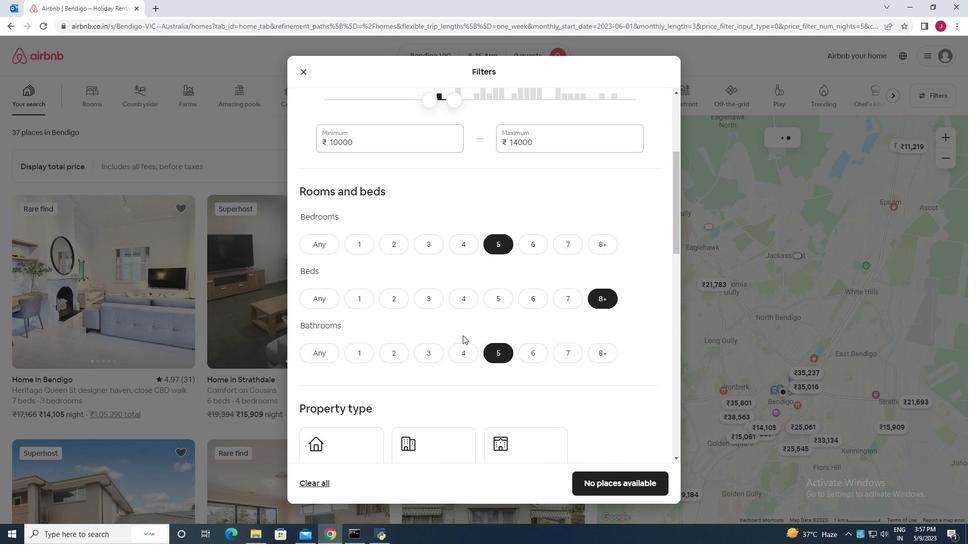 
Action: Mouse scrolled (456, 332) with delta (0, 0)
Screenshot: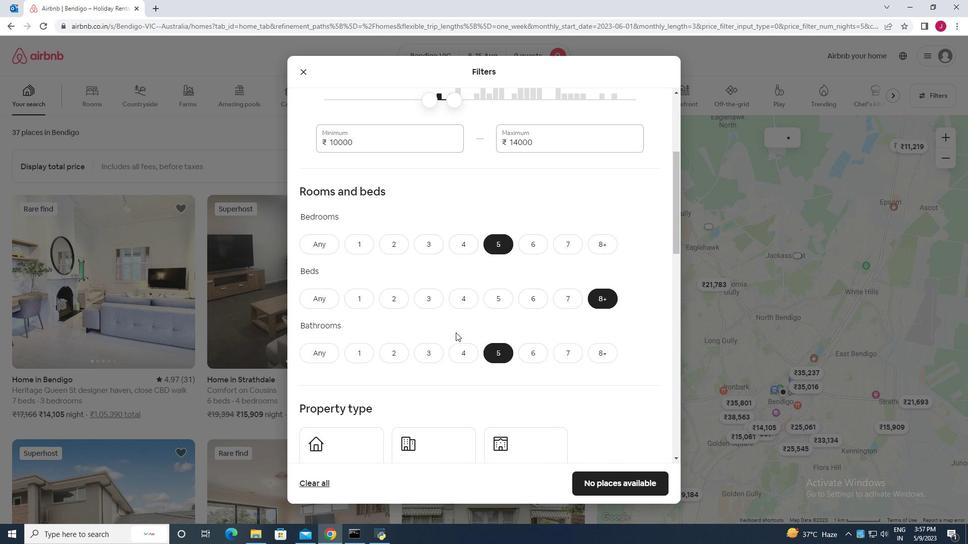 
Action: Mouse scrolled (456, 332) with delta (0, 0)
Screenshot: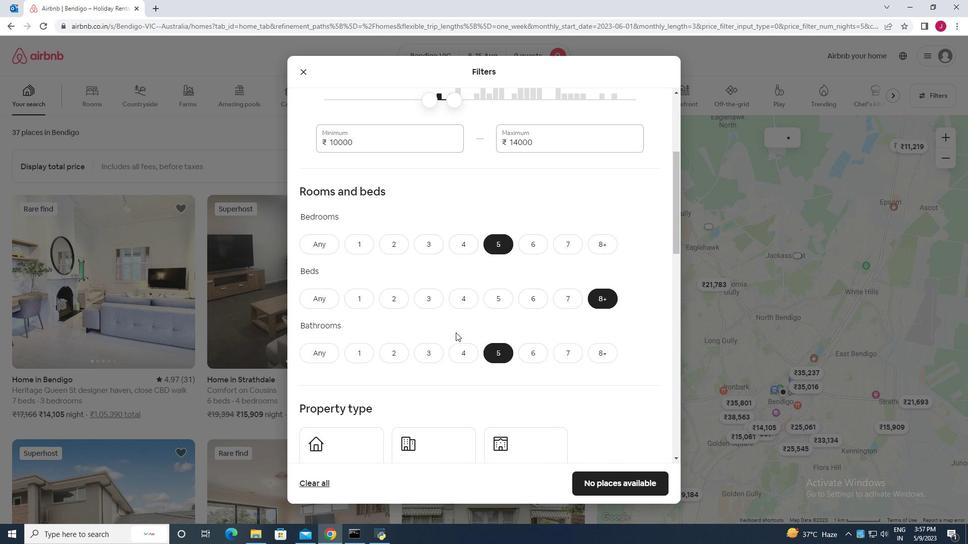 
Action: Mouse moved to (356, 212)
Screenshot: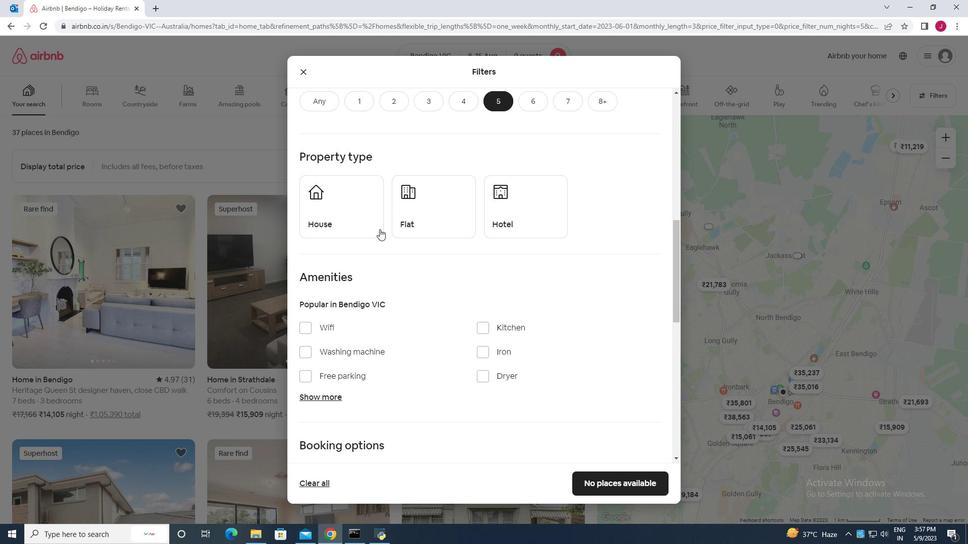 
Action: Mouse pressed left at (356, 212)
Screenshot: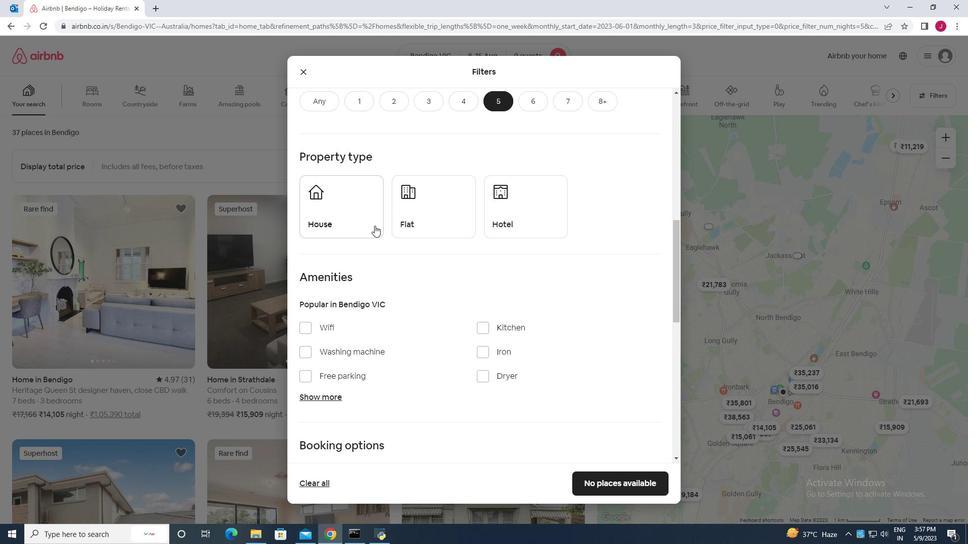 
Action: Mouse moved to (422, 224)
Screenshot: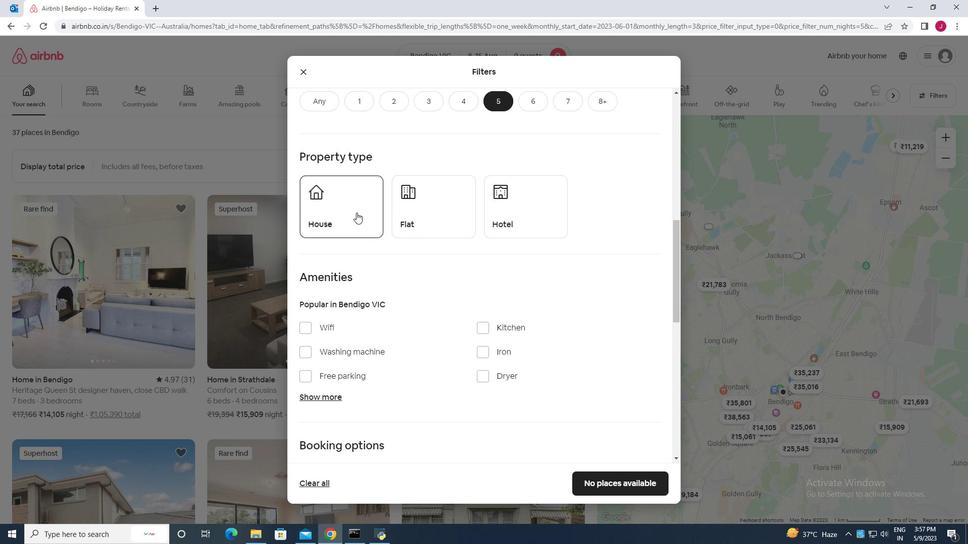 
Action: Mouse pressed left at (422, 224)
Screenshot: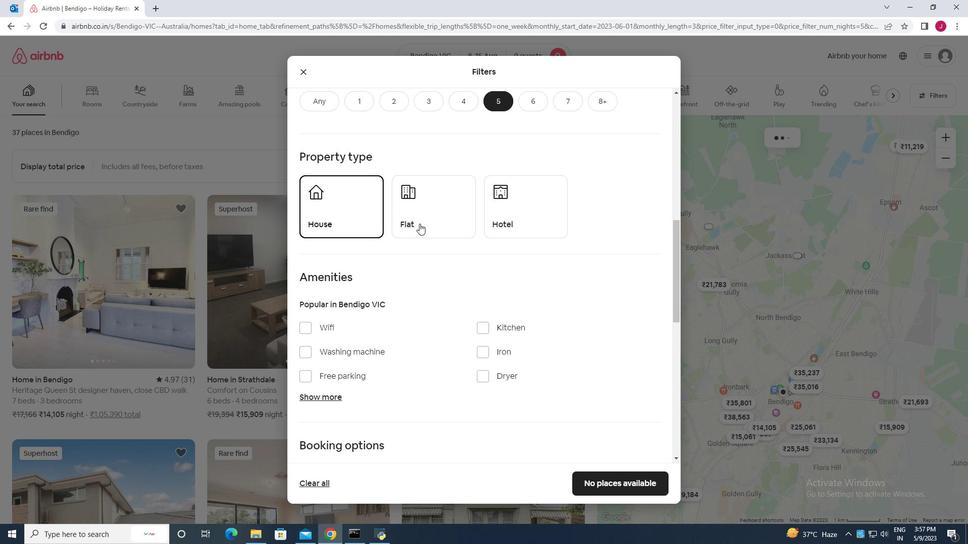 
Action: Mouse moved to (455, 224)
Screenshot: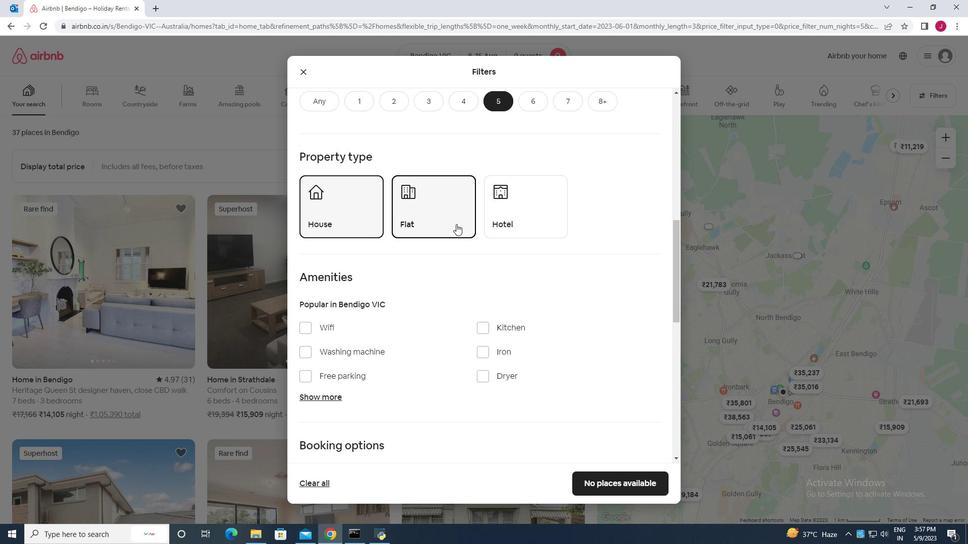 
Action: Mouse scrolled (455, 224) with delta (0, 0)
Screenshot: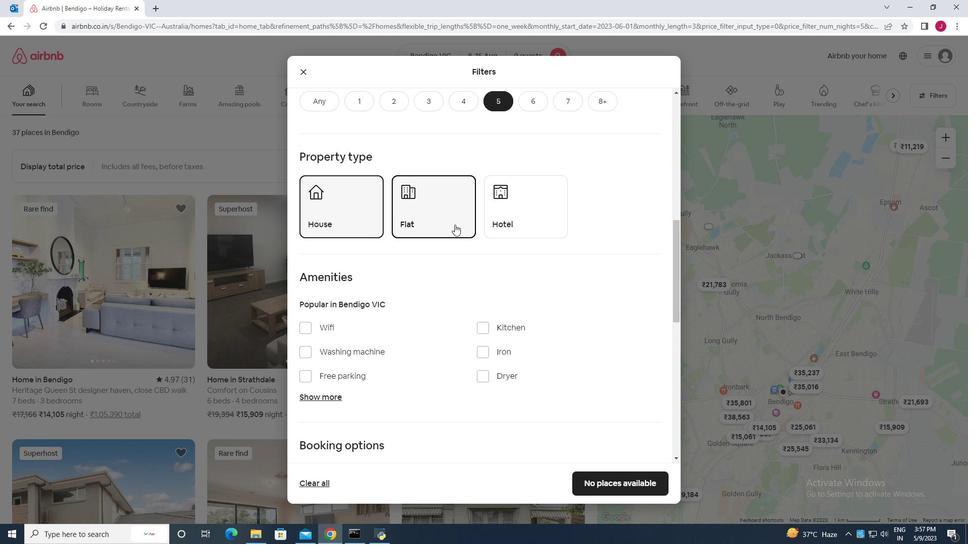 
Action: Mouse scrolled (455, 224) with delta (0, 0)
Screenshot: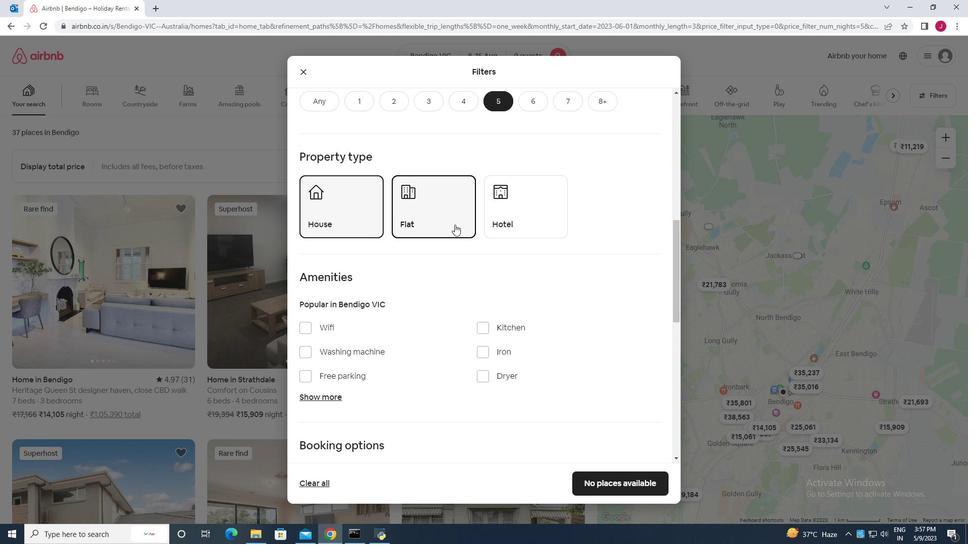 
Action: Mouse moved to (306, 224)
Screenshot: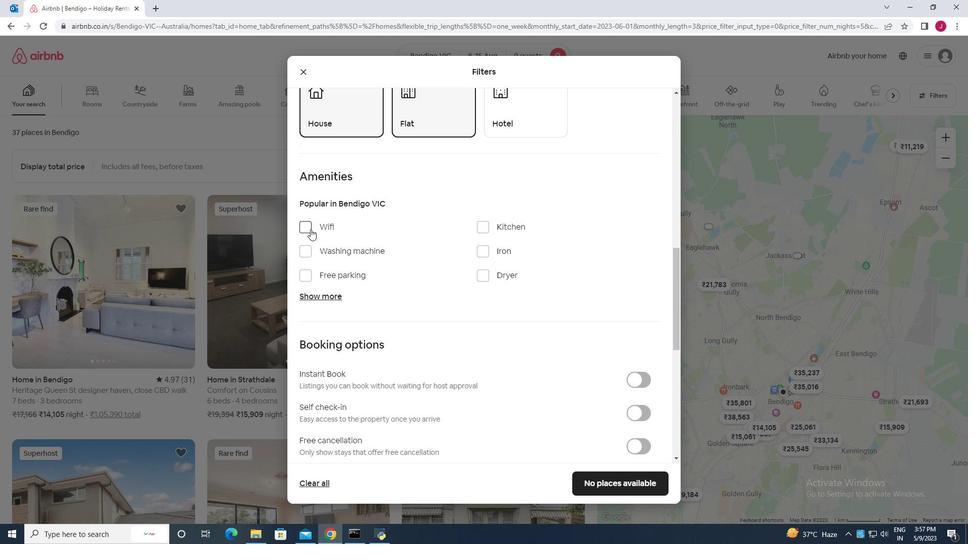 
Action: Mouse pressed left at (306, 224)
Screenshot: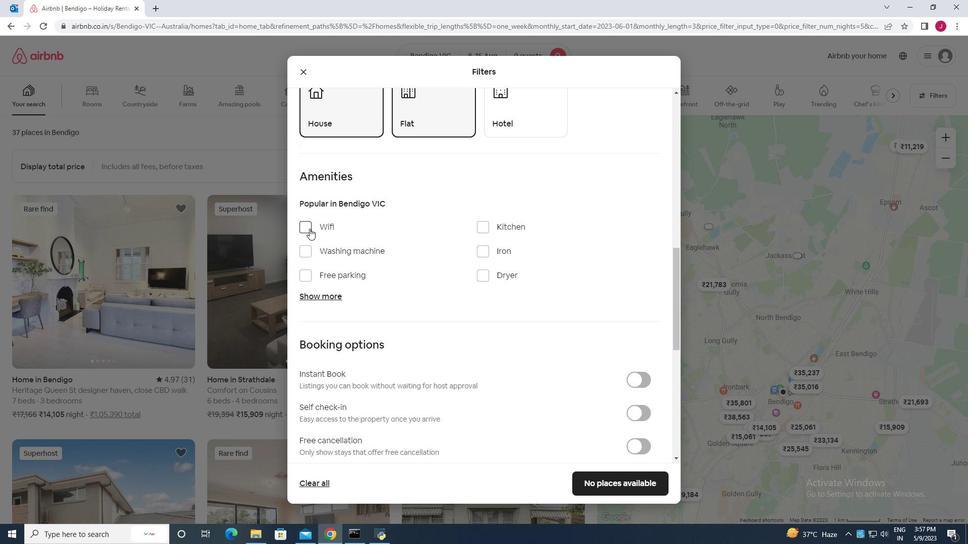 
Action: Mouse moved to (308, 276)
Screenshot: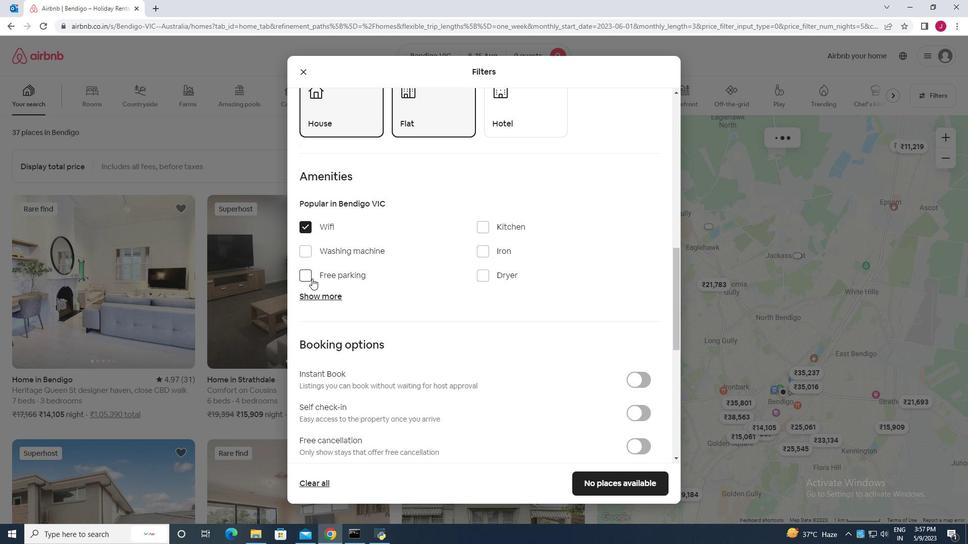 
Action: Mouse pressed left at (308, 276)
Screenshot: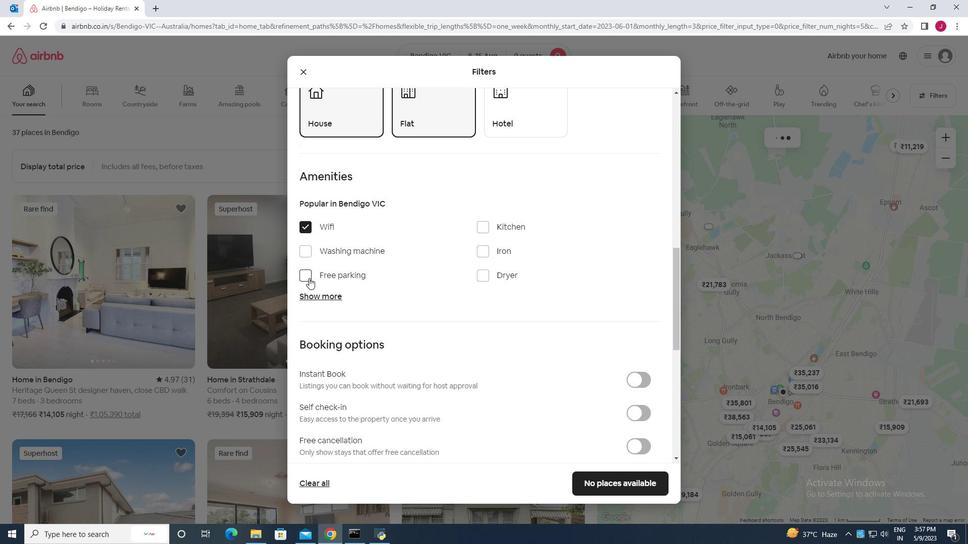 
Action: Mouse moved to (317, 297)
Screenshot: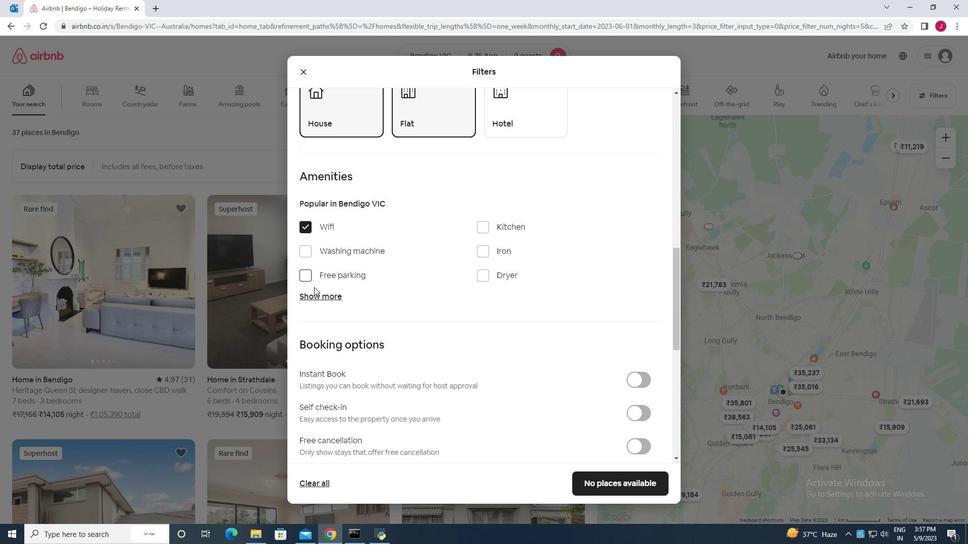 
Action: Mouse pressed left at (317, 297)
Screenshot: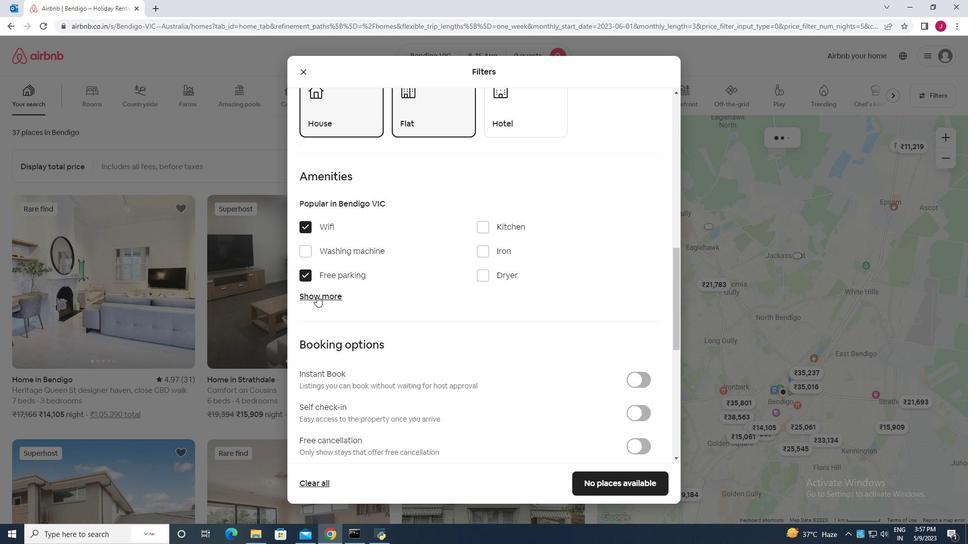
Action: Mouse moved to (458, 295)
Screenshot: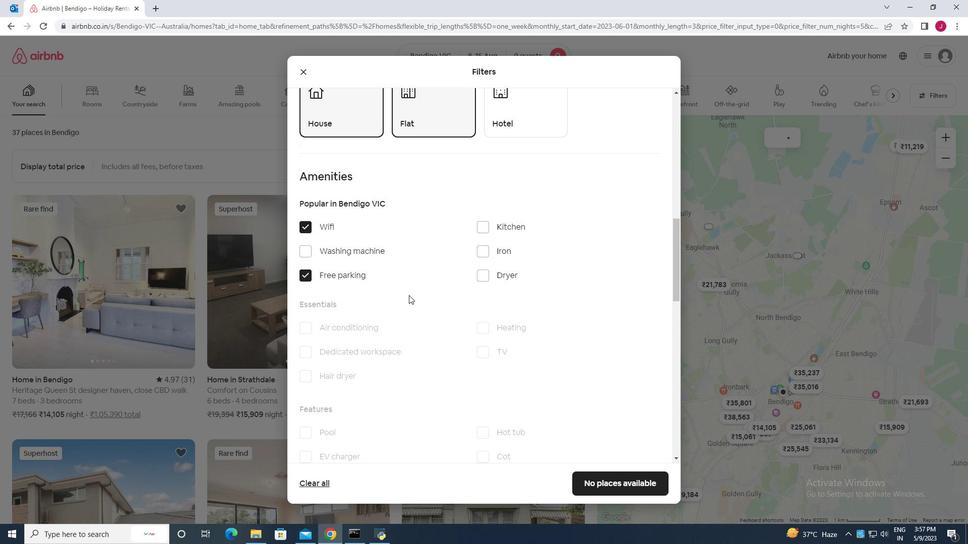 
Action: Mouse scrolled (458, 295) with delta (0, 0)
Screenshot: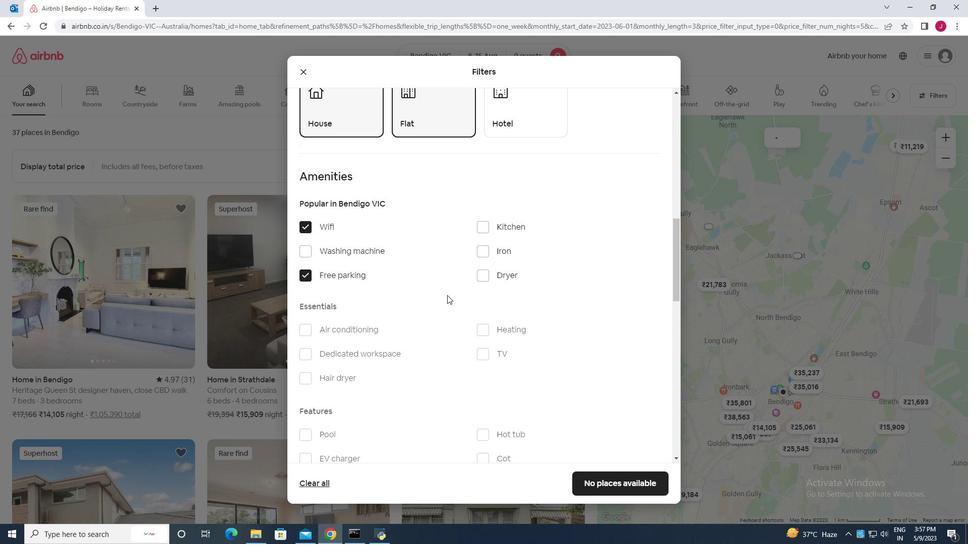 
Action: Mouse scrolled (458, 295) with delta (0, 0)
Screenshot: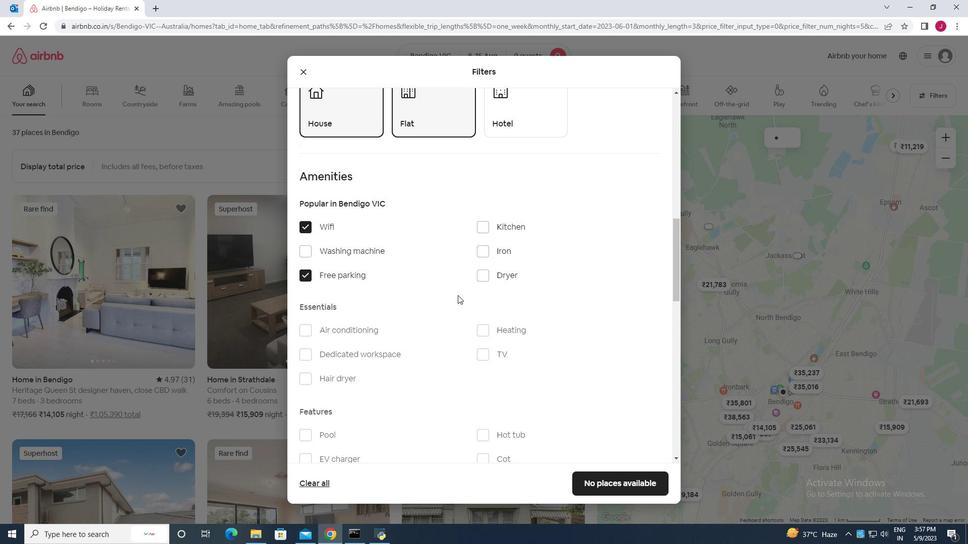 
Action: Mouse moved to (481, 257)
Screenshot: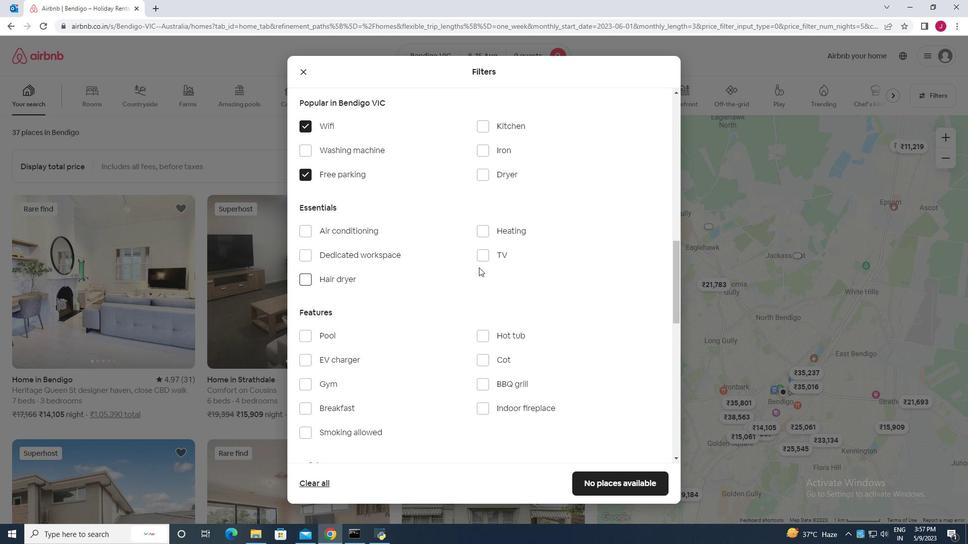 
Action: Mouse pressed left at (481, 257)
Screenshot: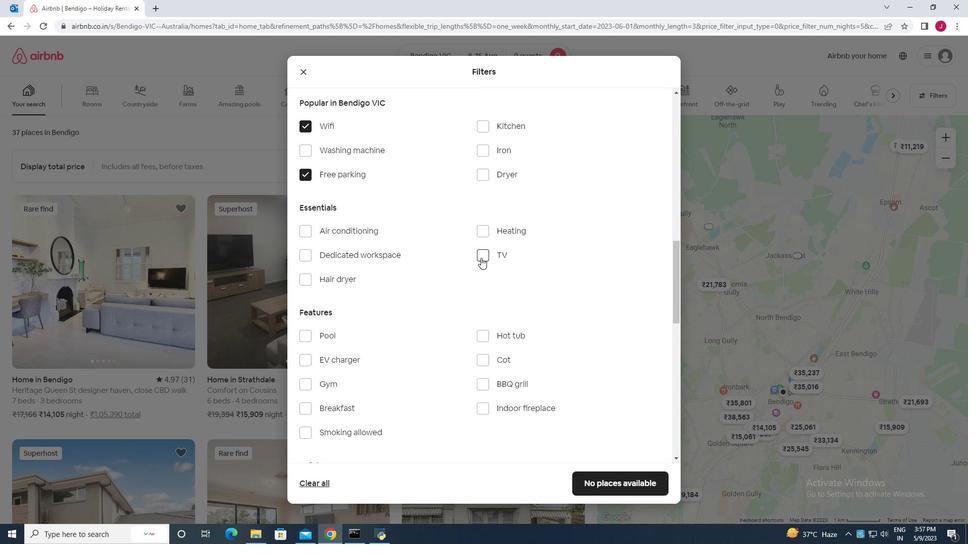 
Action: Mouse moved to (427, 254)
Screenshot: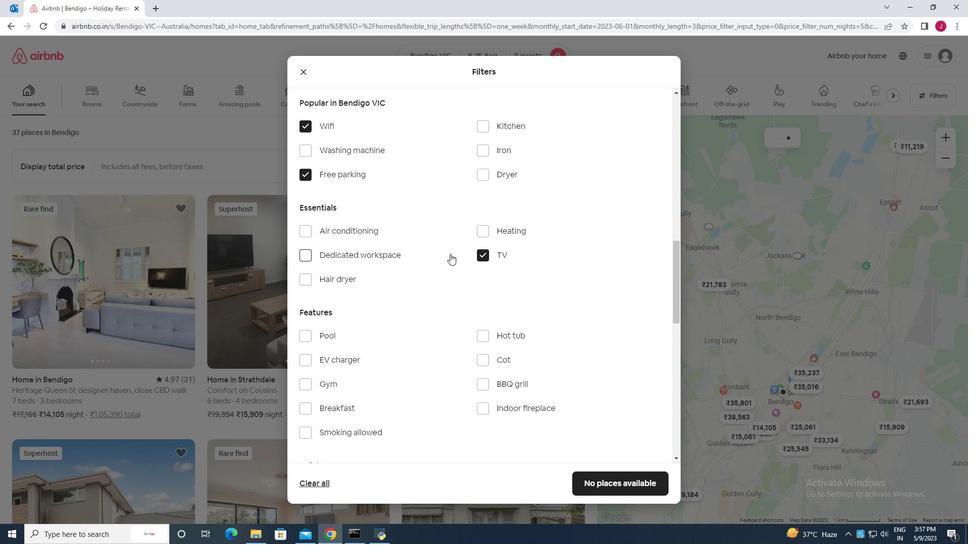 
Action: Mouse scrolled (427, 253) with delta (0, 0)
Screenshot: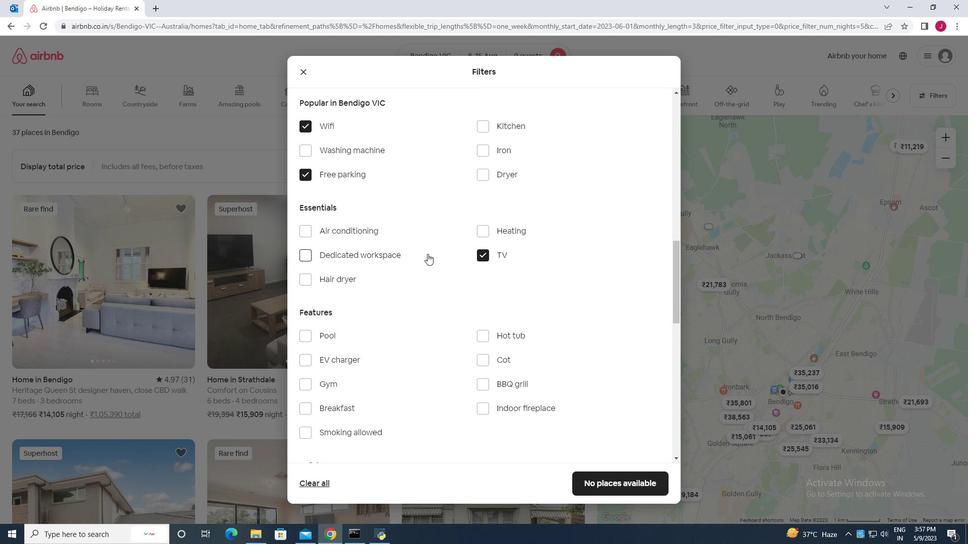 
Action: Mouse moved to (307, 332)
Screenshot: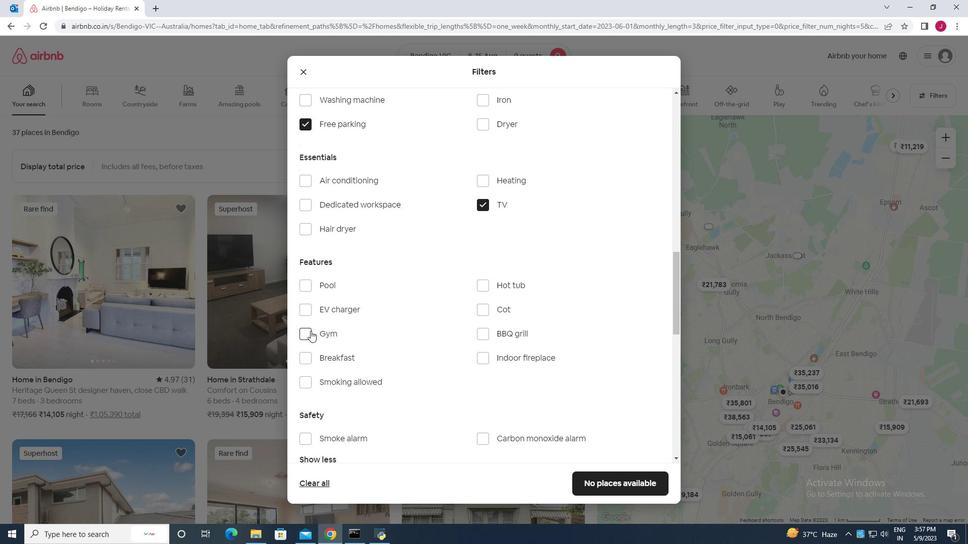 
Action: Mouse pressed left at (307, 332)
Screenshot: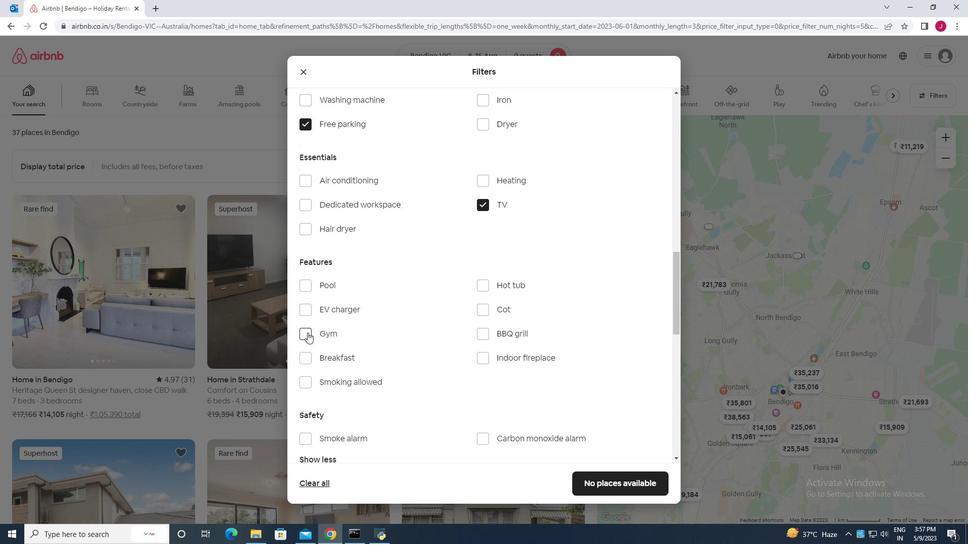
Action: Mouse moved to (306, 380)
Screenshot: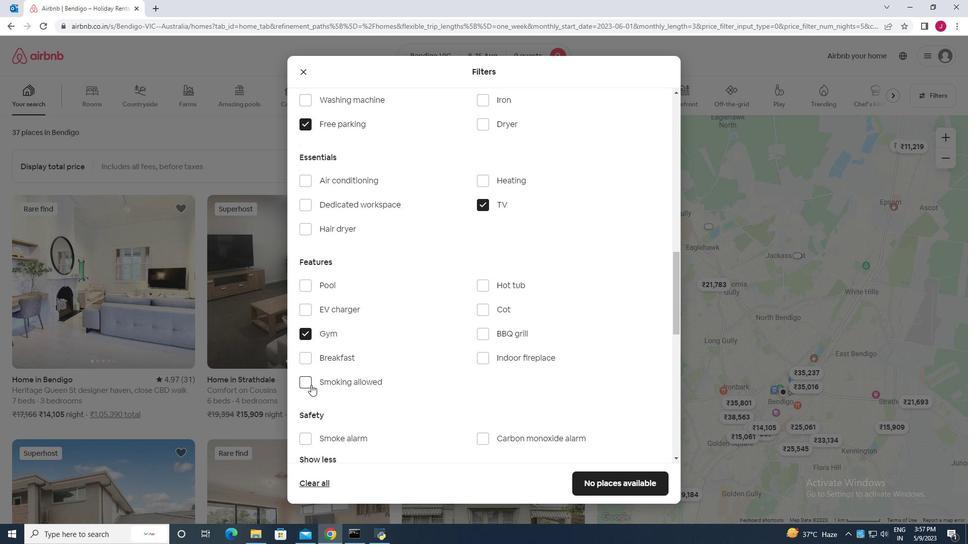 
Action: Mouse pressed left at (306, 380)
Screenshot: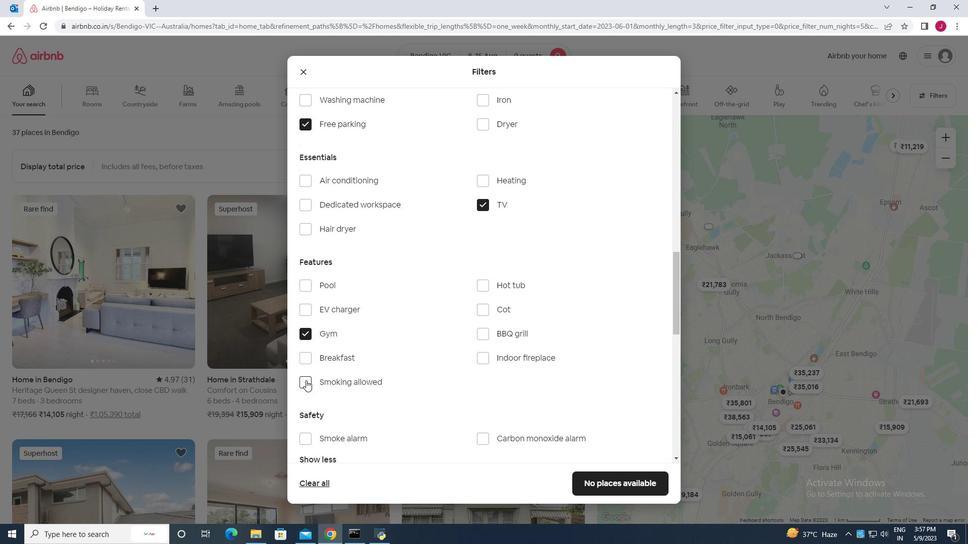 
Action: Mouse moved to (484, 288)
Screenshot: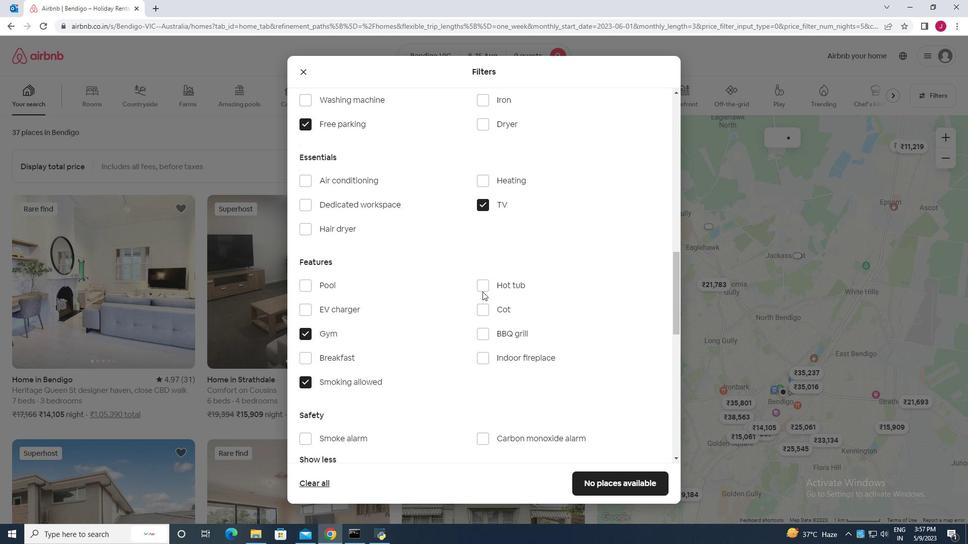 
Action: Mouse pressed left at (484, 288)
Screenshot: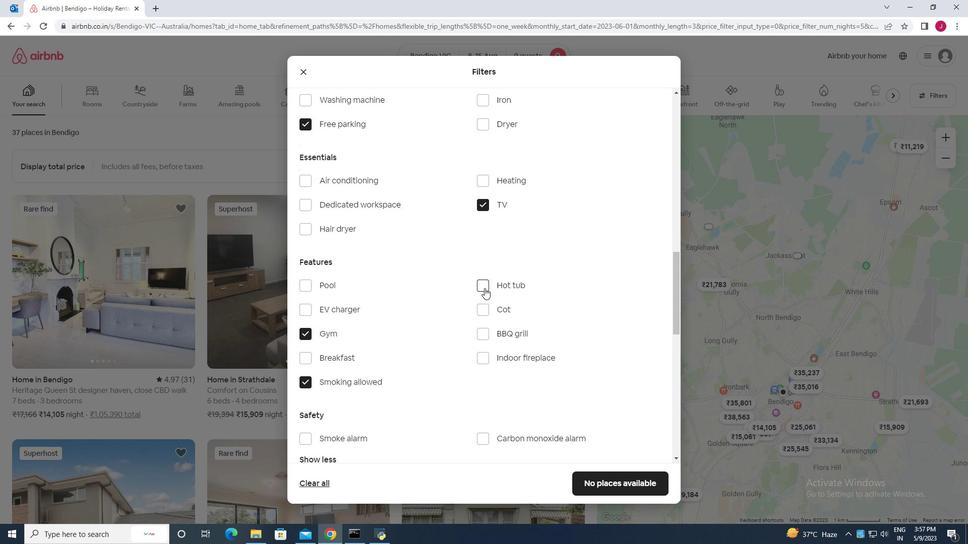 
Action: Mouse moved to (524, 283)
Screenshot: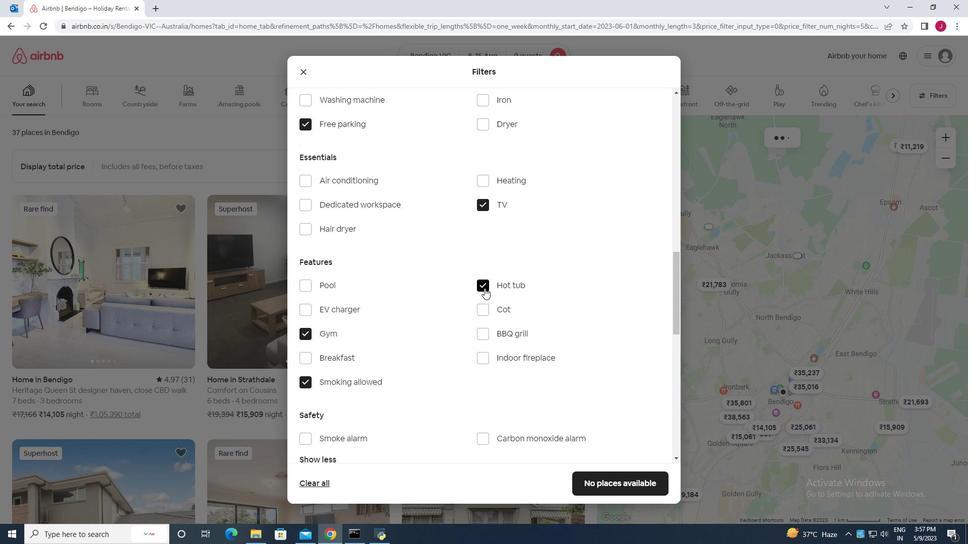 
Action: Mouse scrolled (524, 282) with delta (0, 0)
Screenshot: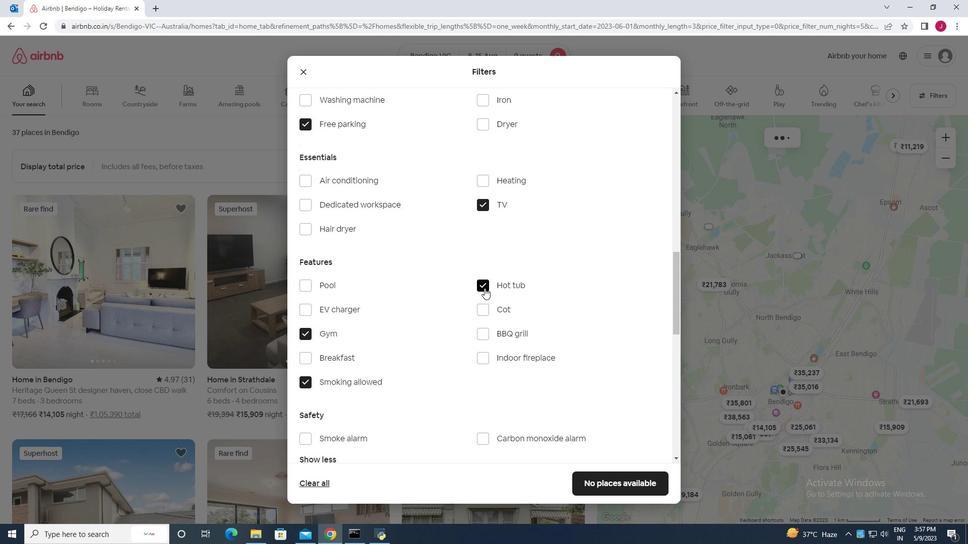 
Action: Mouse scrolled (524, 282) with delta (0, 0)
Screenshot: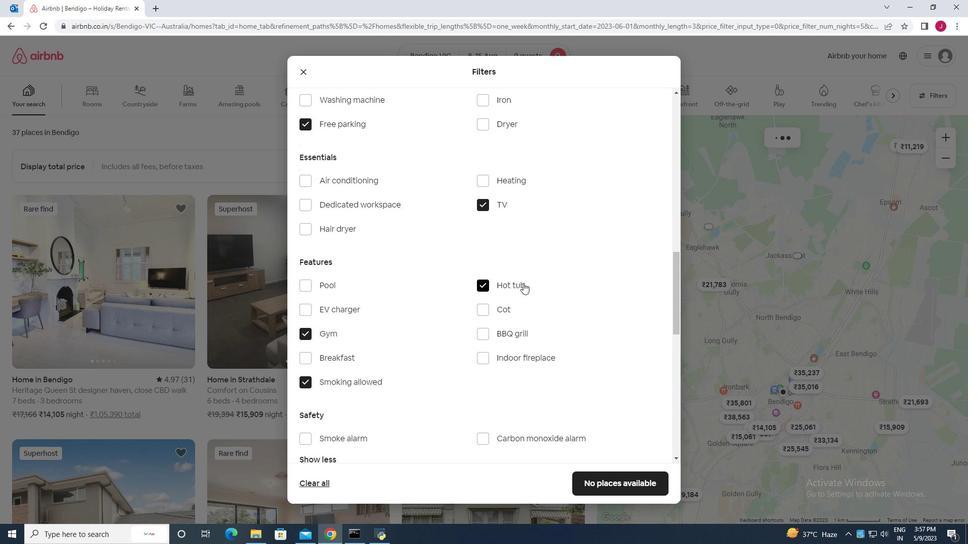 
Action: Mouse scrolled (524, 282) with delta (0, 0)
Screenshot: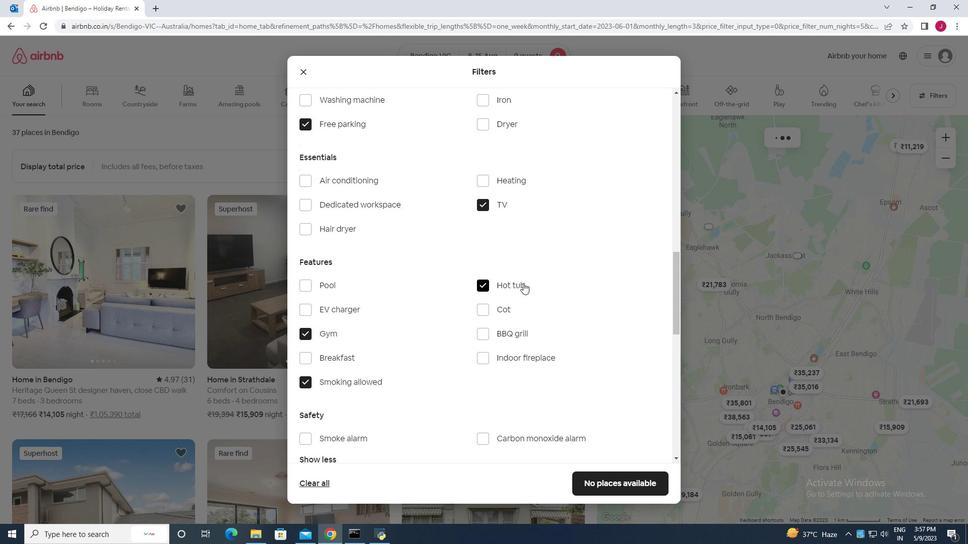 
Action: Mouse scrolled (524, 282) with delta (0, 0)
Screenshot: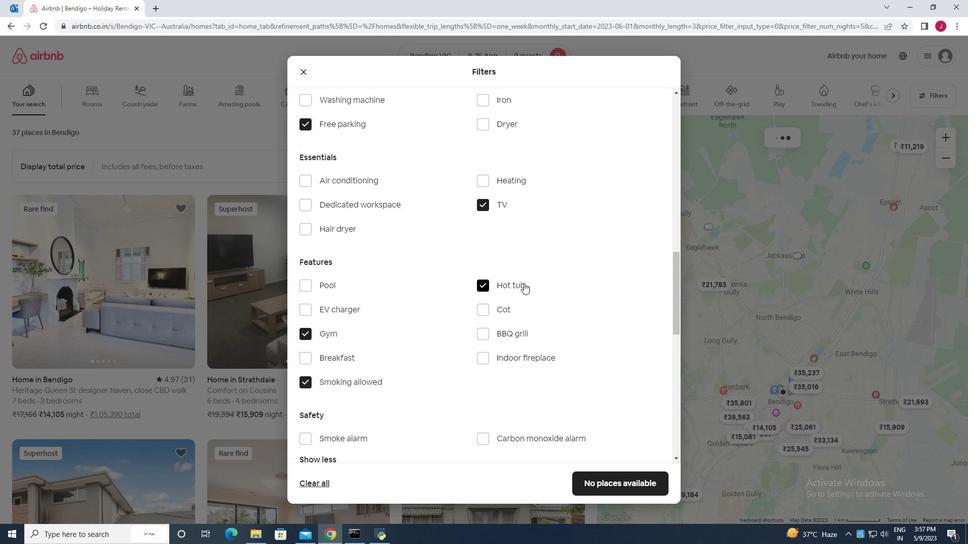 
Action: Mouse scrolled (524, 282) with delta (0, 0)
Screenshot: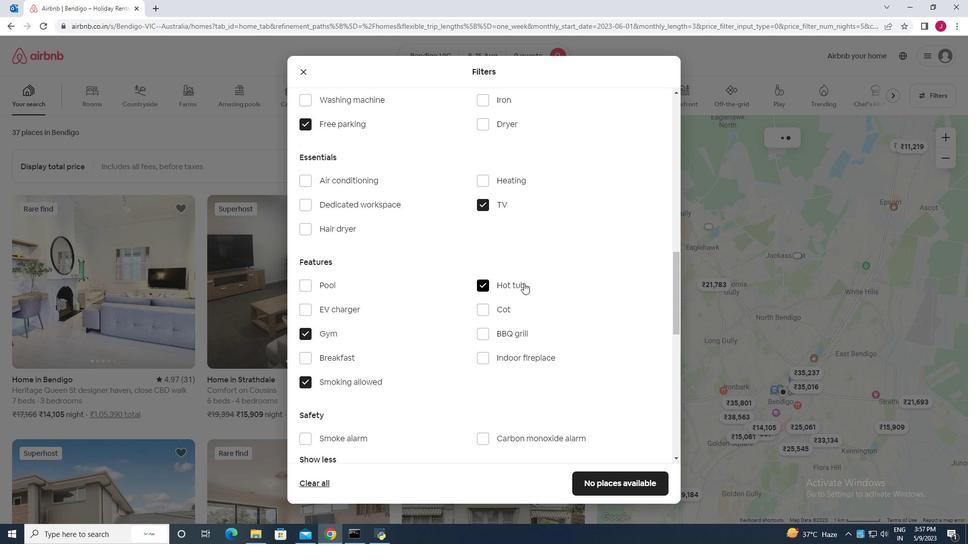 
Action: Mouse scrolled (524, 282) with delta (0, 0)
Screenshot: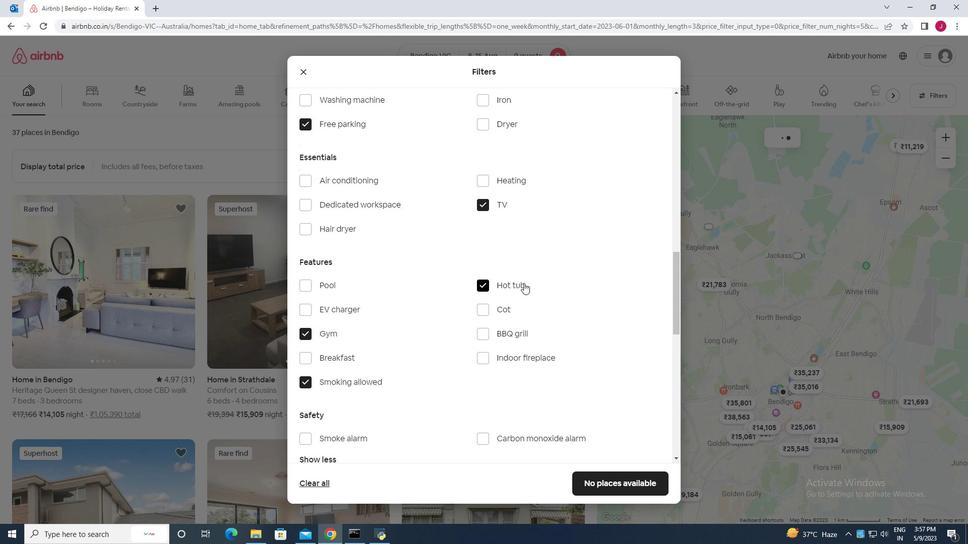 
Action: Mouse scrolled (524, 282) with delta (0, 0)
Screenshot: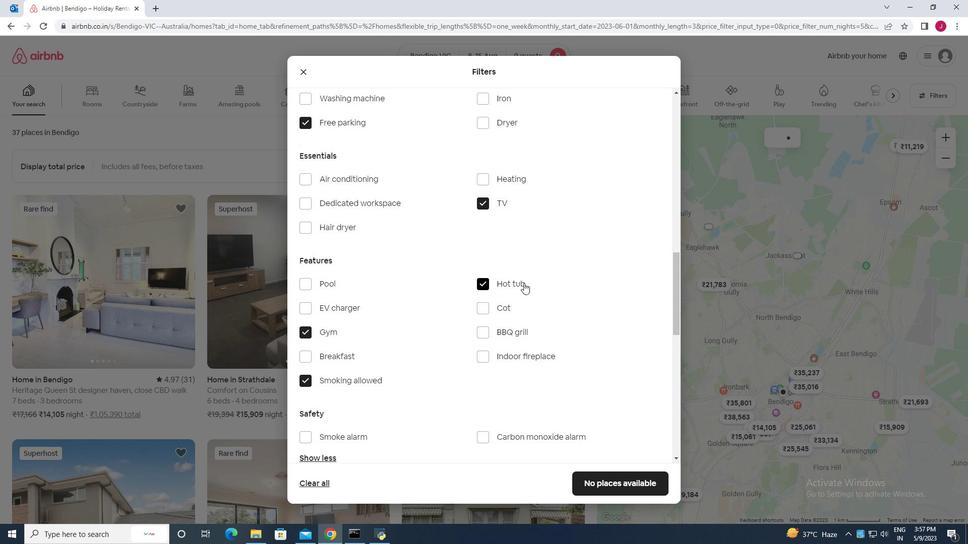 
Action: Mouse moved to (633, 225)
Screenshot: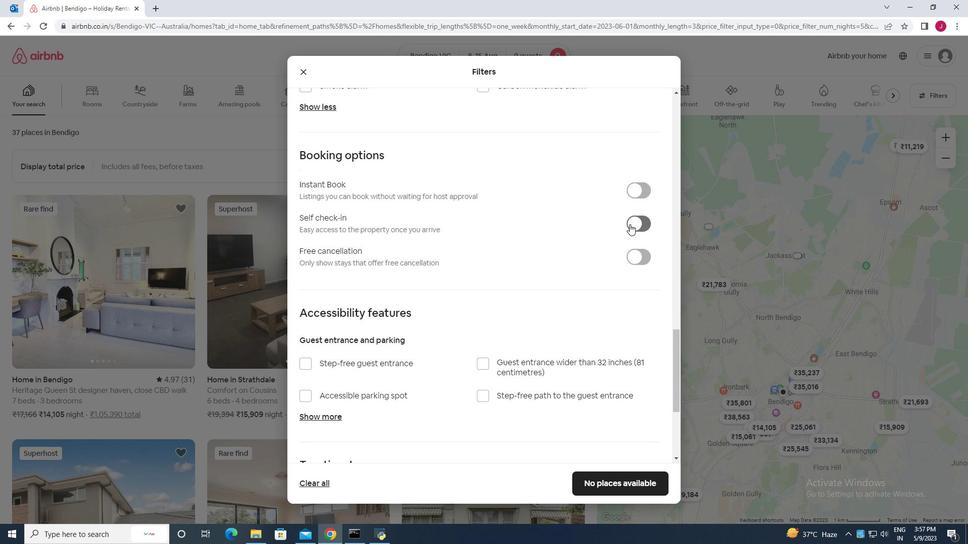 
Action: Mouse pressed left at (633, 225)
Screenshot: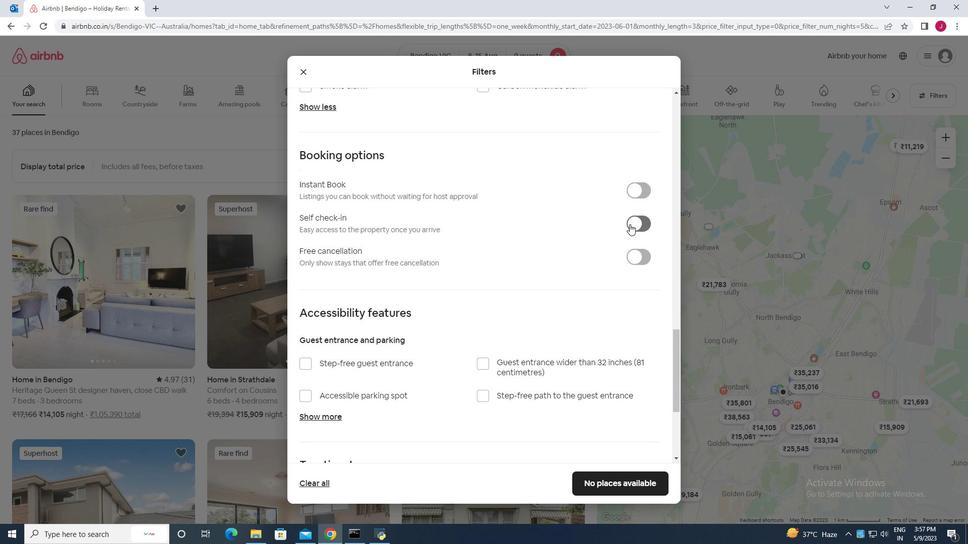 
Action: Mouse moved to (399, 287)
Screenshot: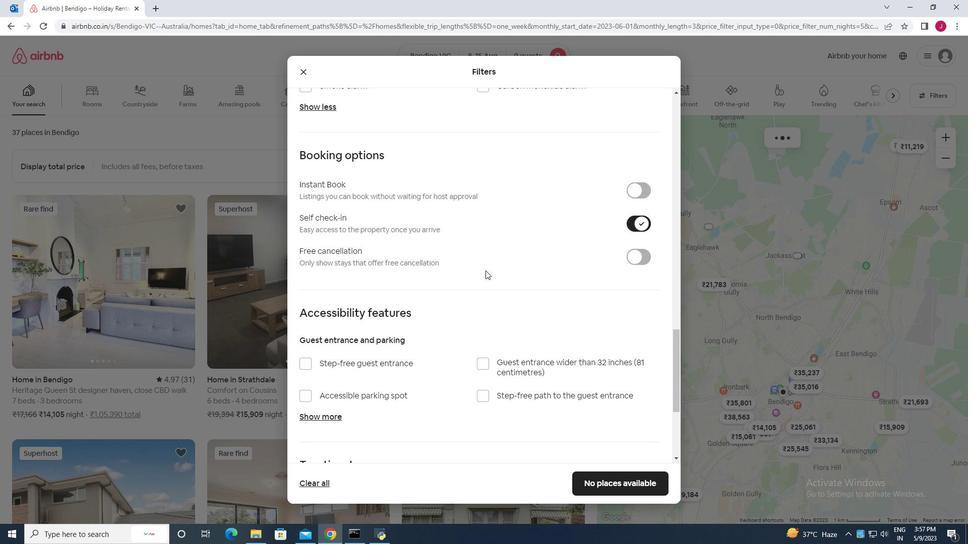 
Action: Mouse scrolled (399, 287) with delta (0, 0)
Screenshot: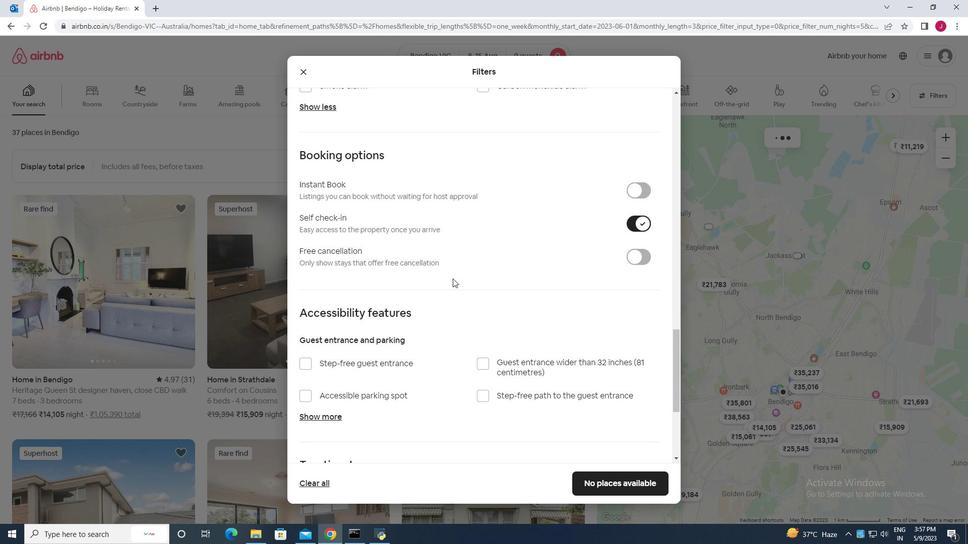 
Action: Mouse scrolled (399, 287) with delta (0, 0)
Screenshot: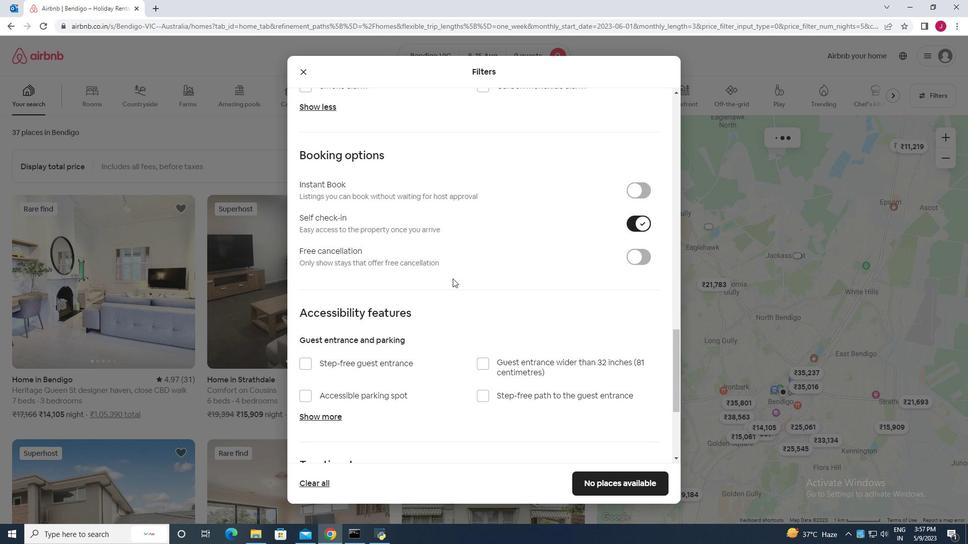 
Action: Mouse scrolled (399, 287) with delta (0, 0)
Screenshot: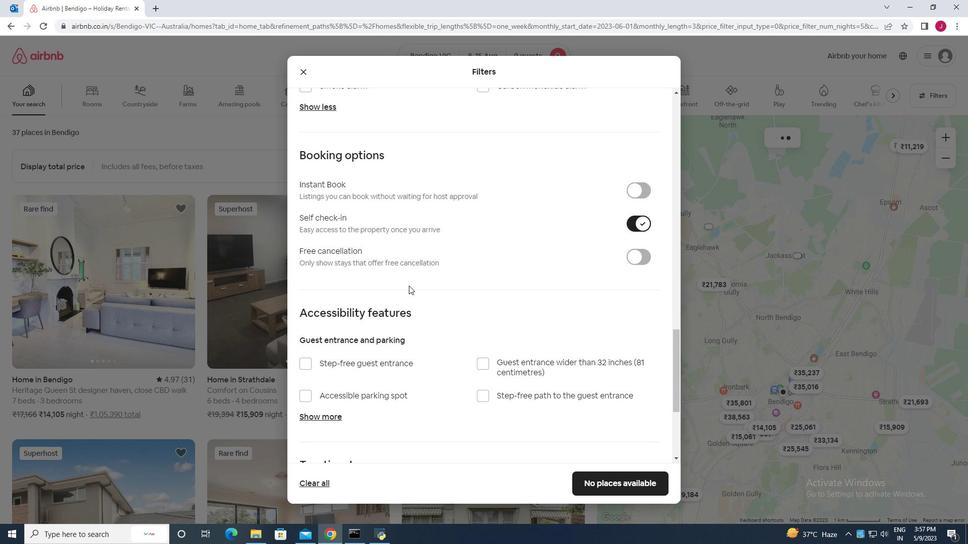 
Action: Mouse scrolled (399, 287) with delta (0, 0)
Screenshot: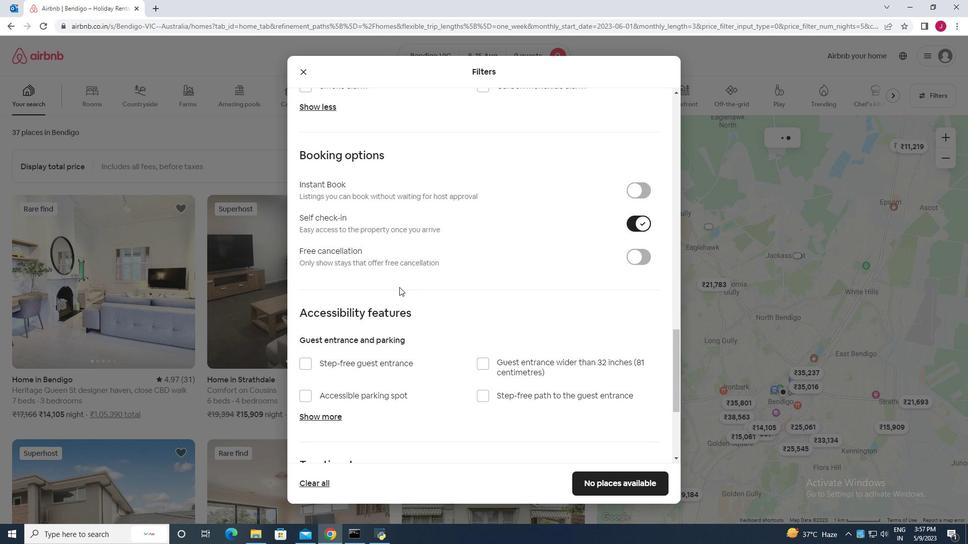 
Action: Mouse scrolled (399, 287) with delta (0, 0)
Screenshot: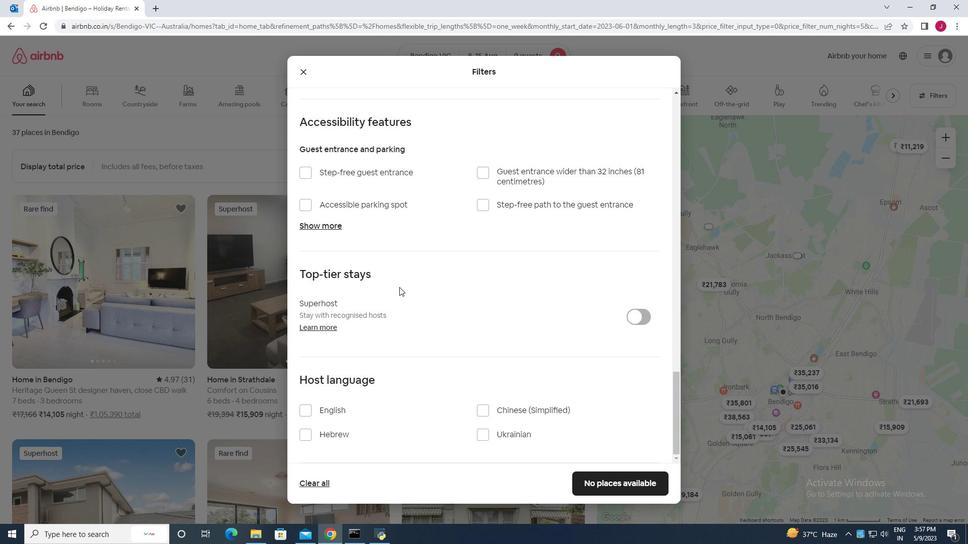 
Action: Mouse scrolled (399, 287) with delta (0, 0)
Screenshot: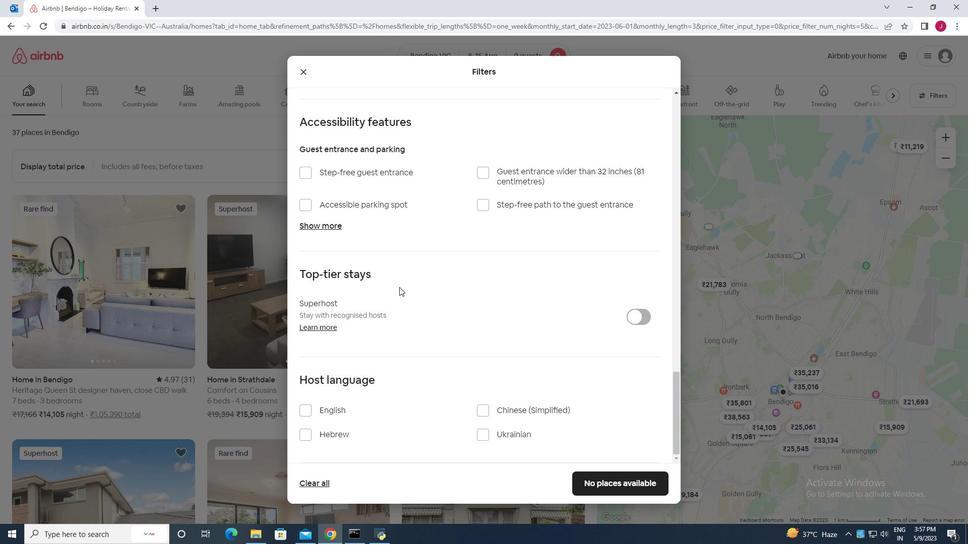 
Action: Mouse scrolled (399, 287) with delta (0, 0)
Screenshot: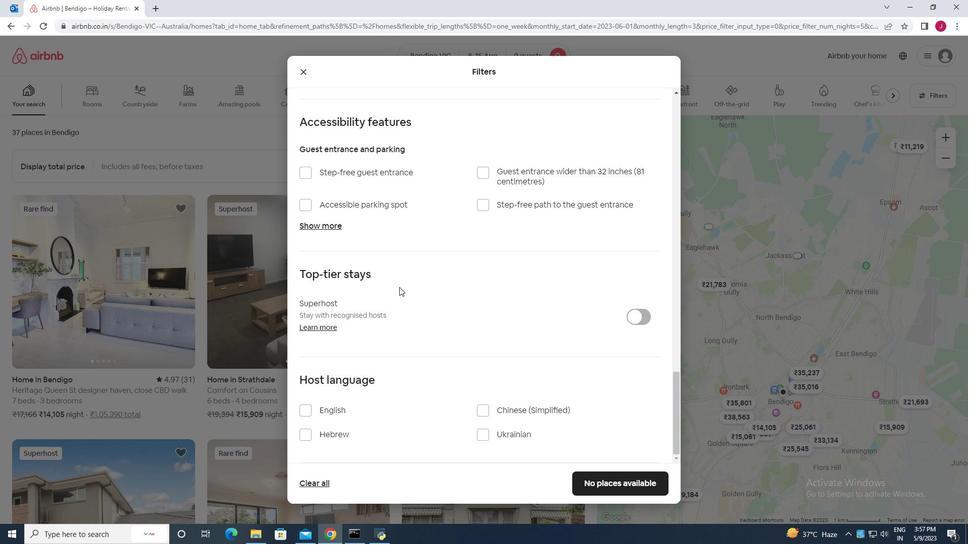 
Action: Mouse scrolled (399, 287) with delta (0, 0)
Screenshot: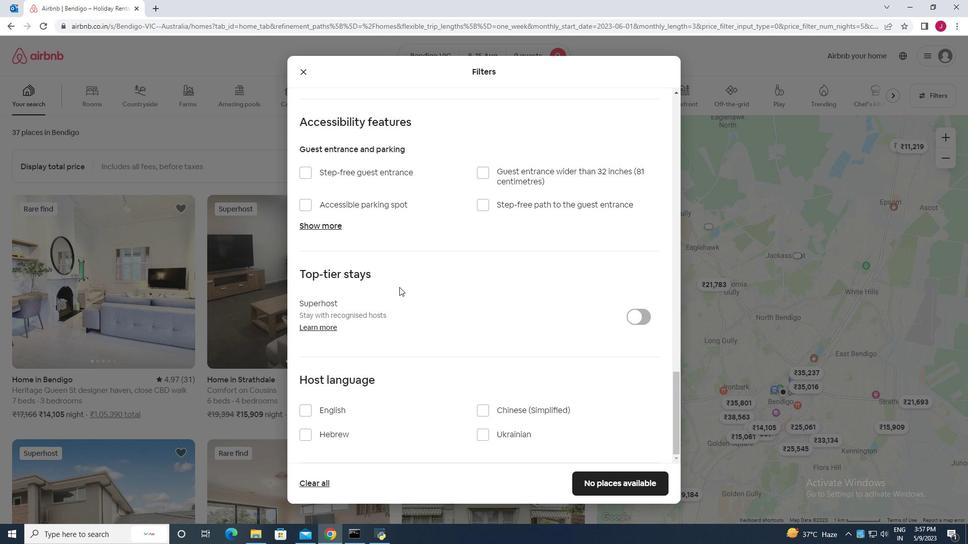 
Action: Mouse scrolled (399, 287) with delta (0, 0)
Screenshot: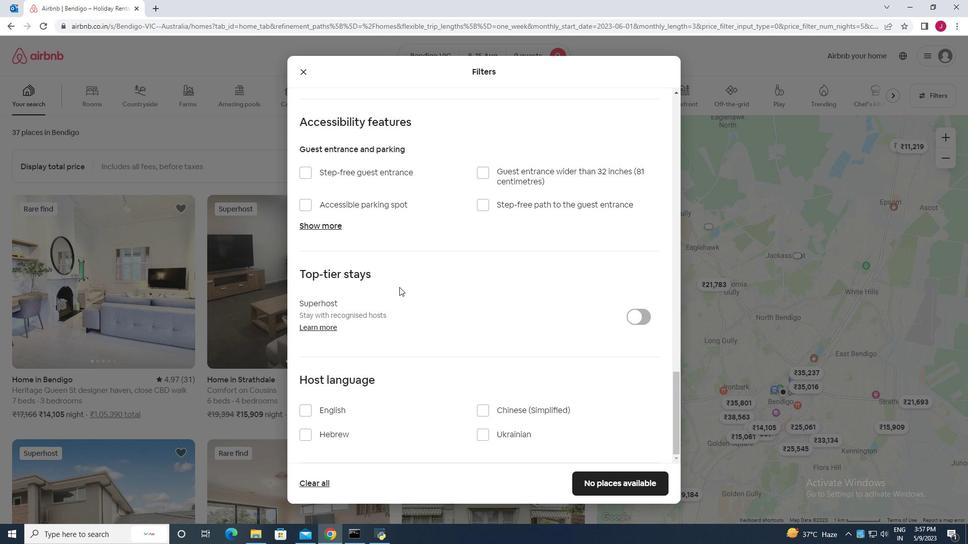 
Action: Mouse moved to (307, 410)
Screenshot: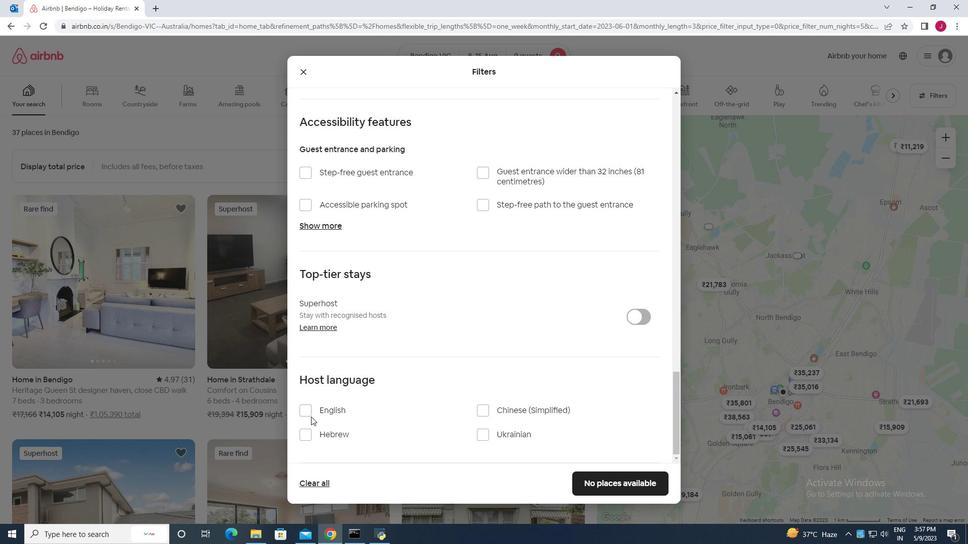 
Action: Mouse pressed left at (307, 410)
Screenshot: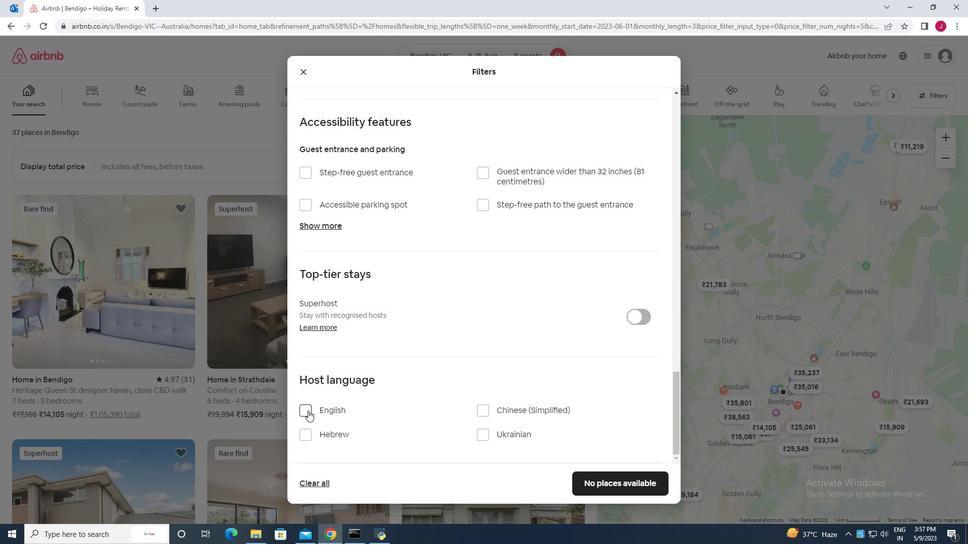 
Action: Mouse moved to (618, 483)
Screenshot: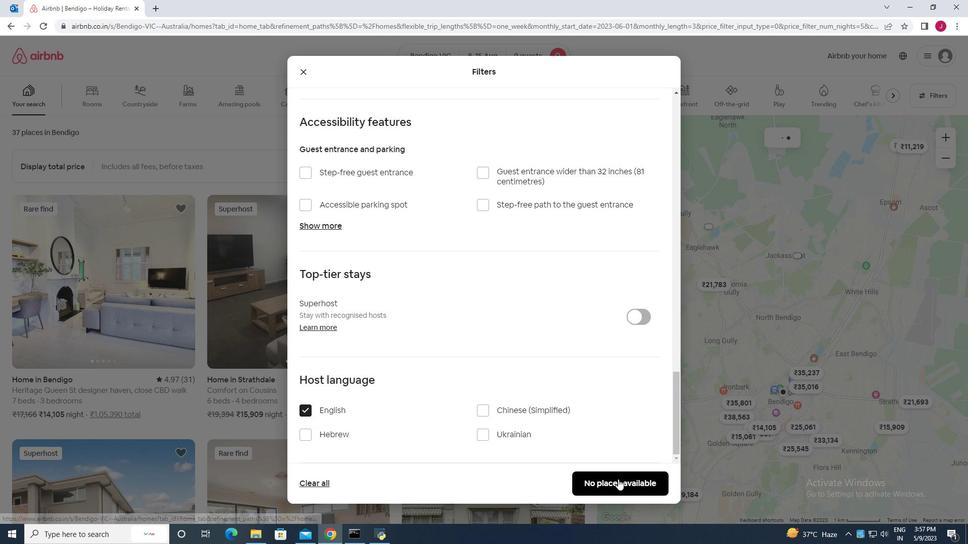 
Action: Mouse pressed left at (618, 483)
Screenshot: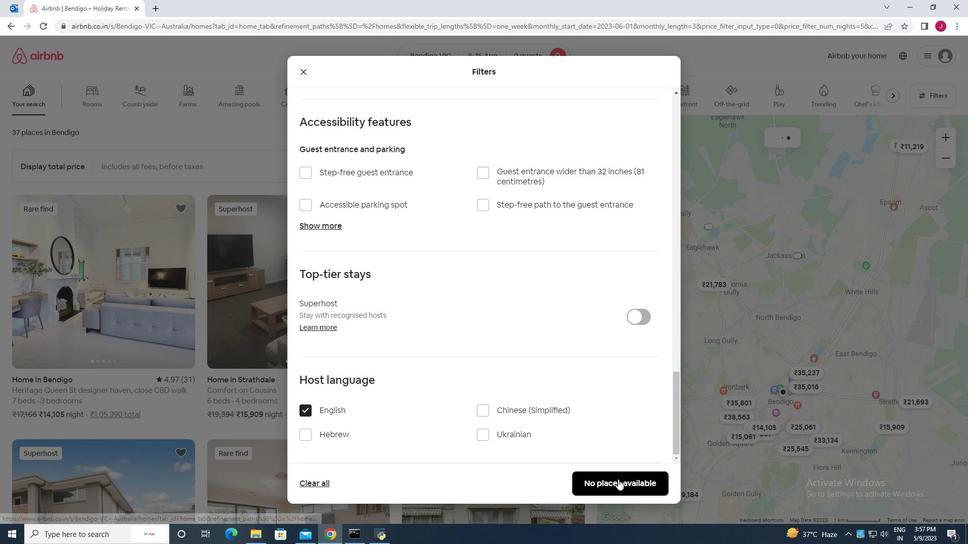 
Action: Mouse moved to (579, 425)
Screenshot: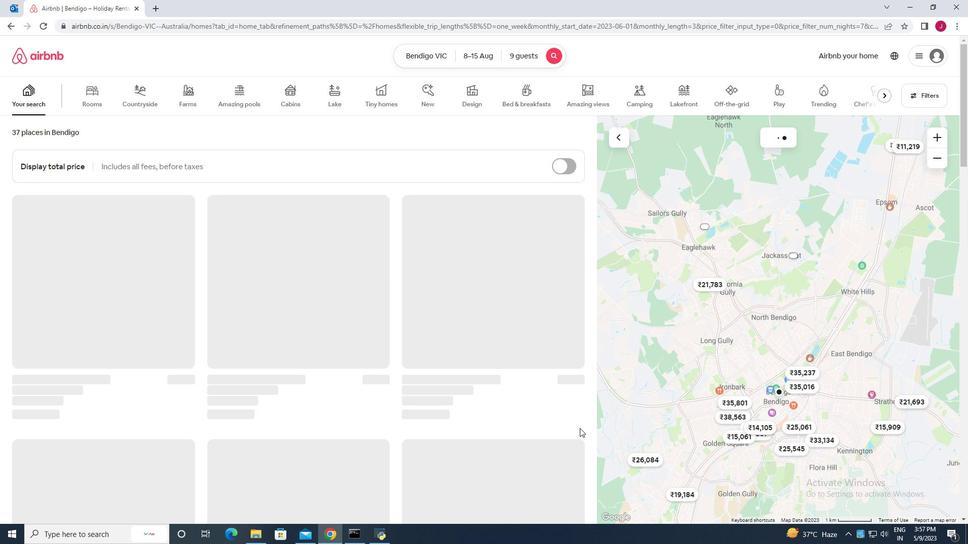 
